 Task: Search one way flight ticket for 5 adults, 1 child, 2 infants in seat and 1 infant on lap in business from Hobbs: Lea County Regional Airport to Laramie: Laramie Regional Airport on 8-3-2023. Number of bags: 1 carry on bag. Price is upto 110000. Outbound departure time preference is 17:30. Return departure time preference is 0:00.
Action: Mouse moved to (230, 319)
Screenshot: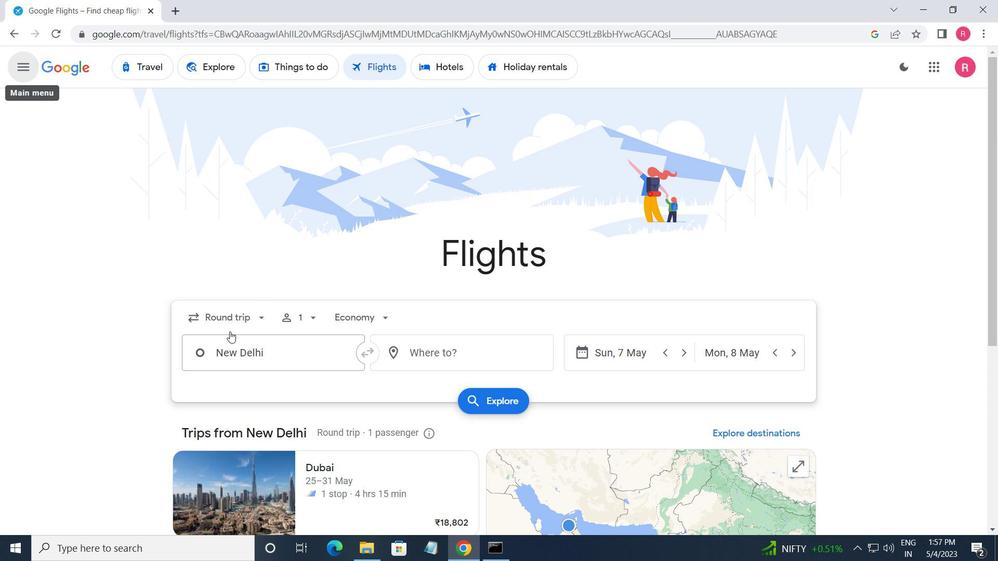 
Action: Mouse pressed left at (230, 319)
Screenshot: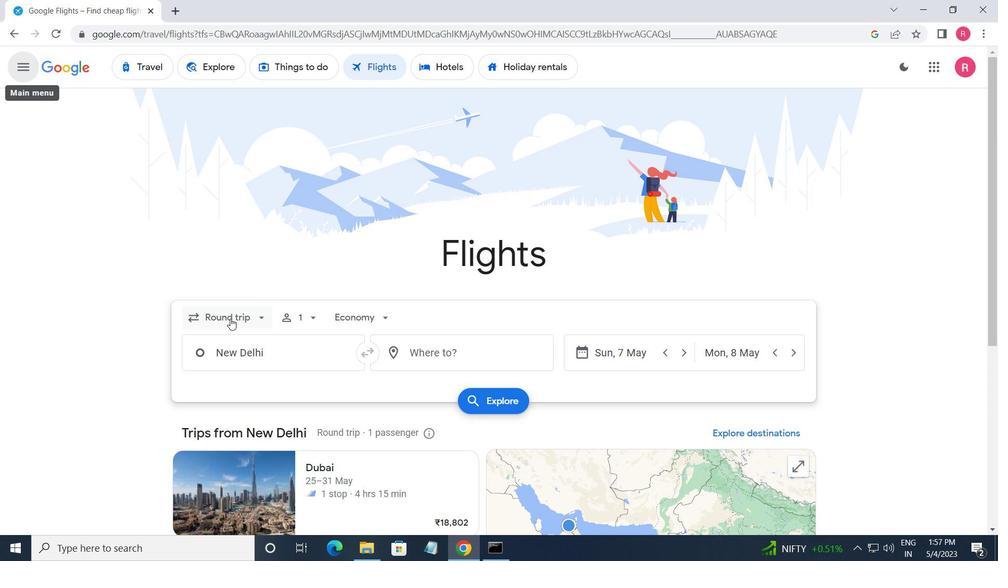 
Action: Mouse moved to (242, 378)
Screenshot: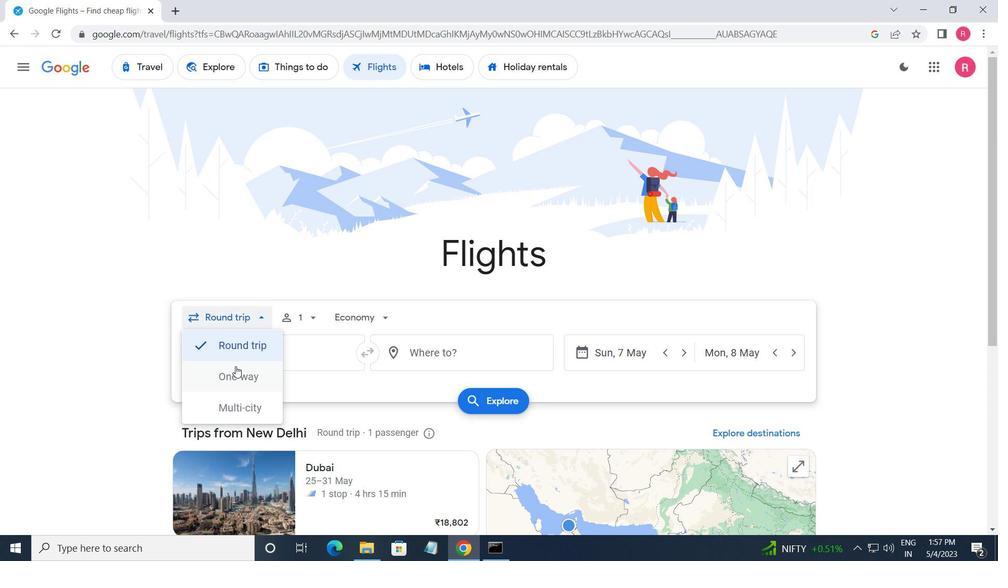 
Action: Mouse pressed left at (242, 378)
Screenshot: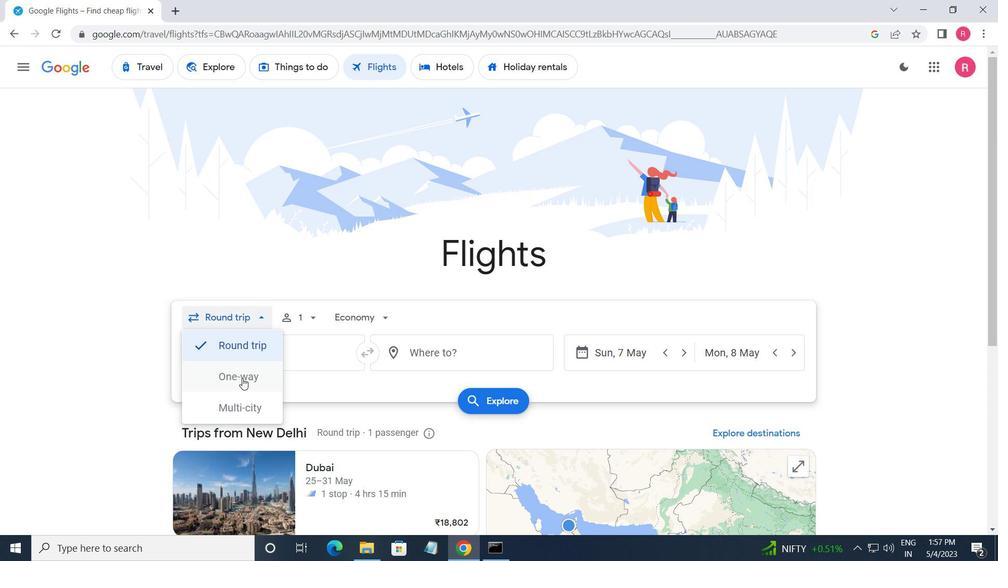 
Action: Mouse moved to (309, 318)
Screenshot: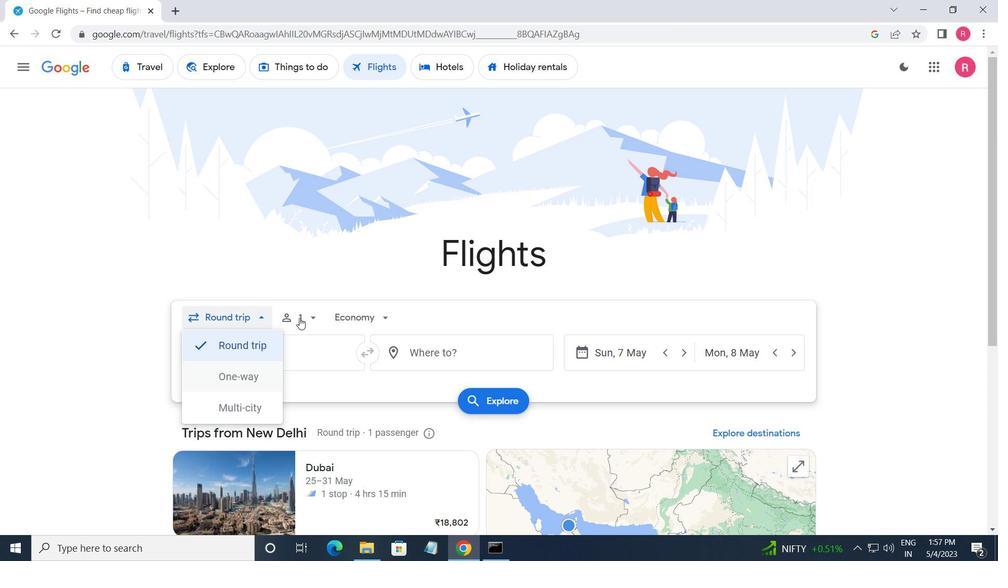 
Action: Mouse pressed left at (309, 318)
Screenshot: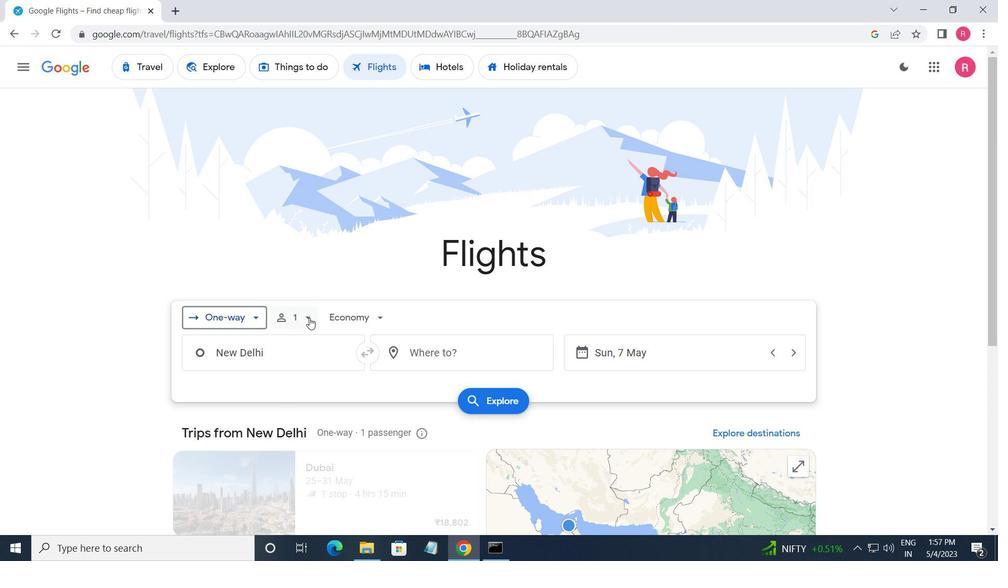 
Action: Mouse moved to (407, 349)
Screenshot: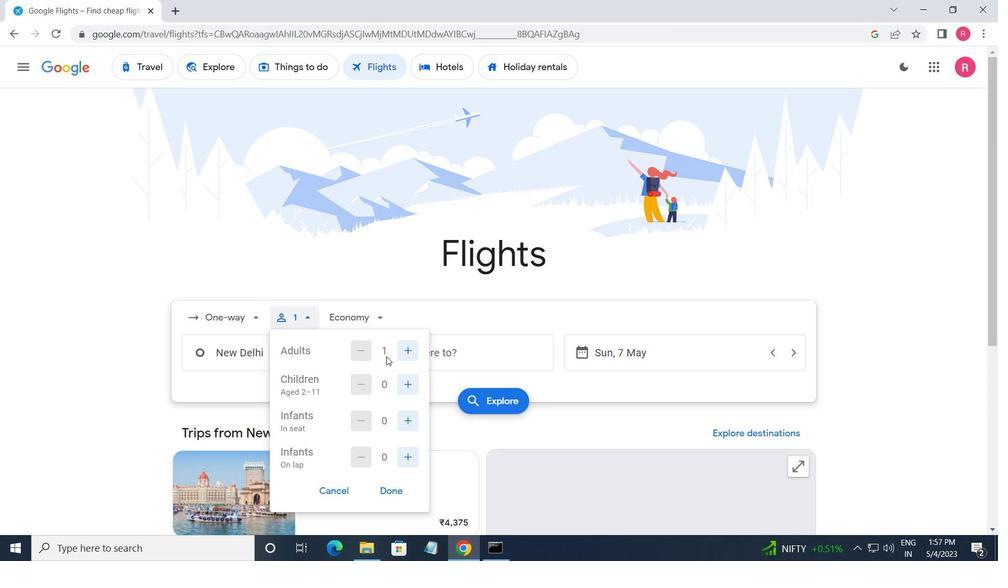 
Action: Mouse pressed left at (407, 349)
Screenshot: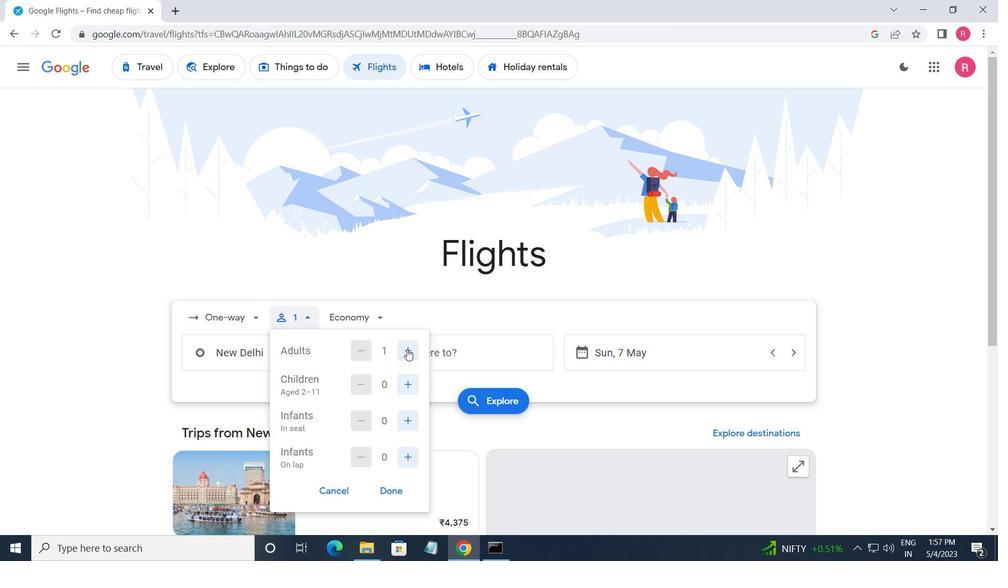 
Action: Mouse pressed left at (407, 349)
Screenshot: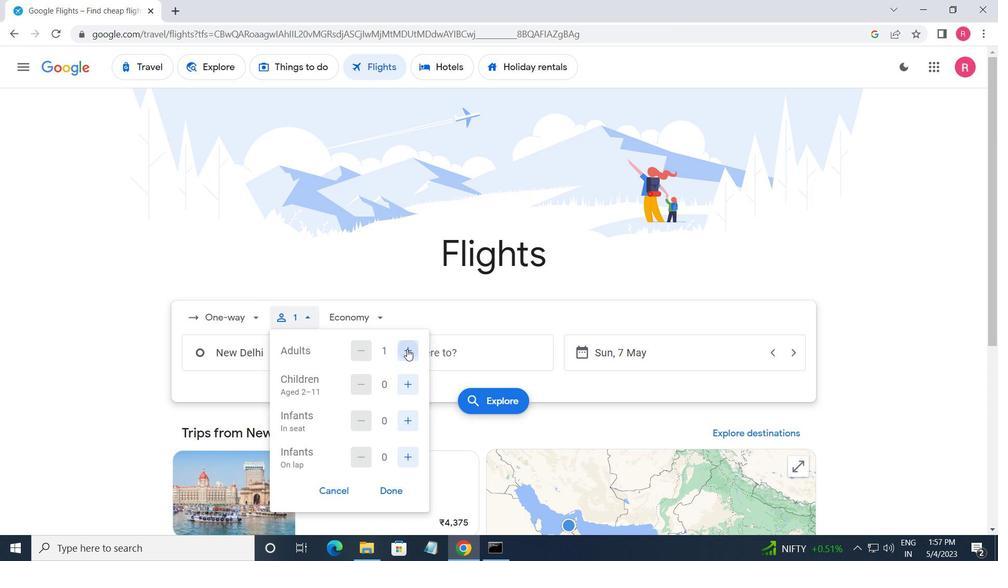 
Action: Mouse pressed left at (407, 349)
Screenshot: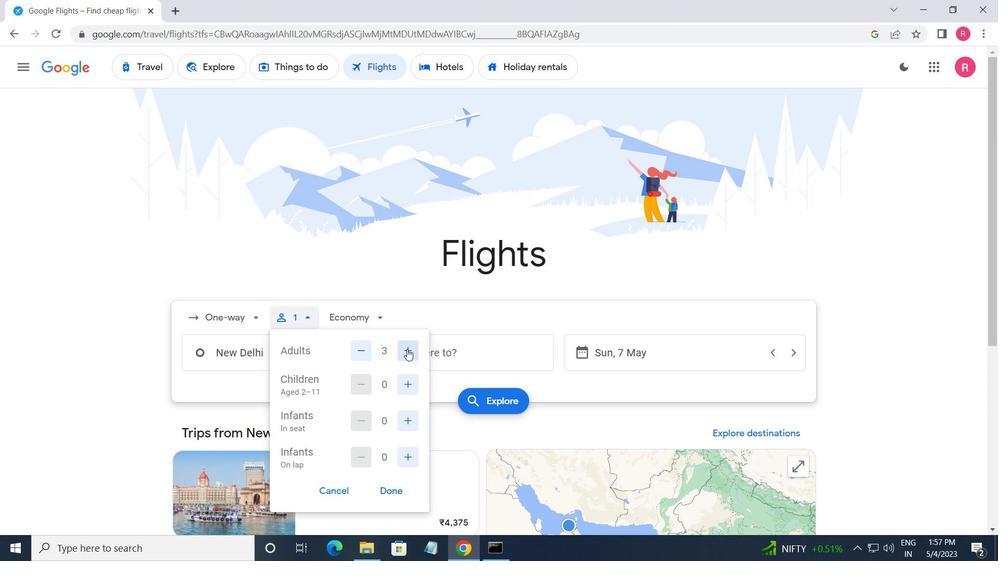 
Action: Mouse pressed left at (407, 349)
Screenshot: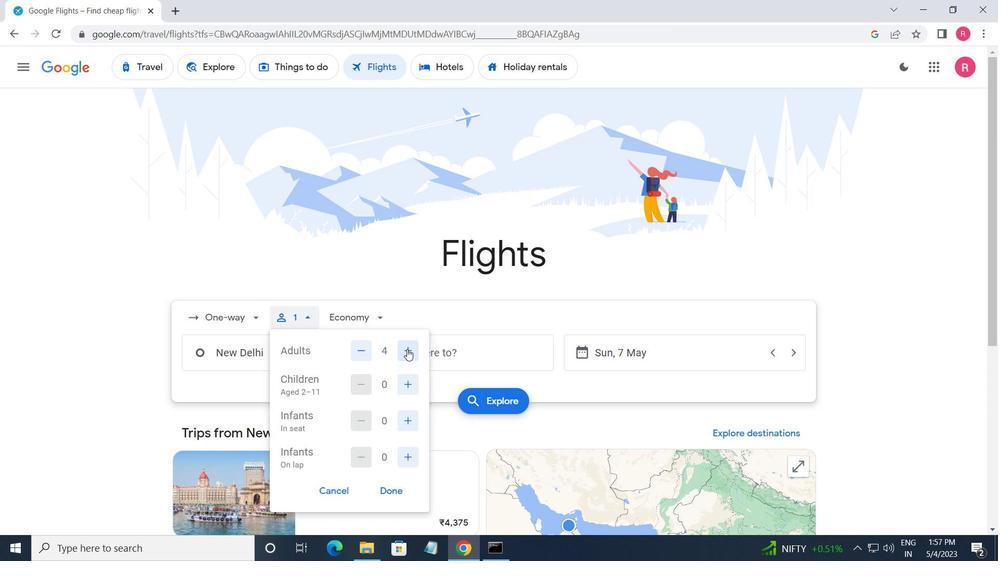 
Action: Mouse moved to (408, 389)
Screenshot: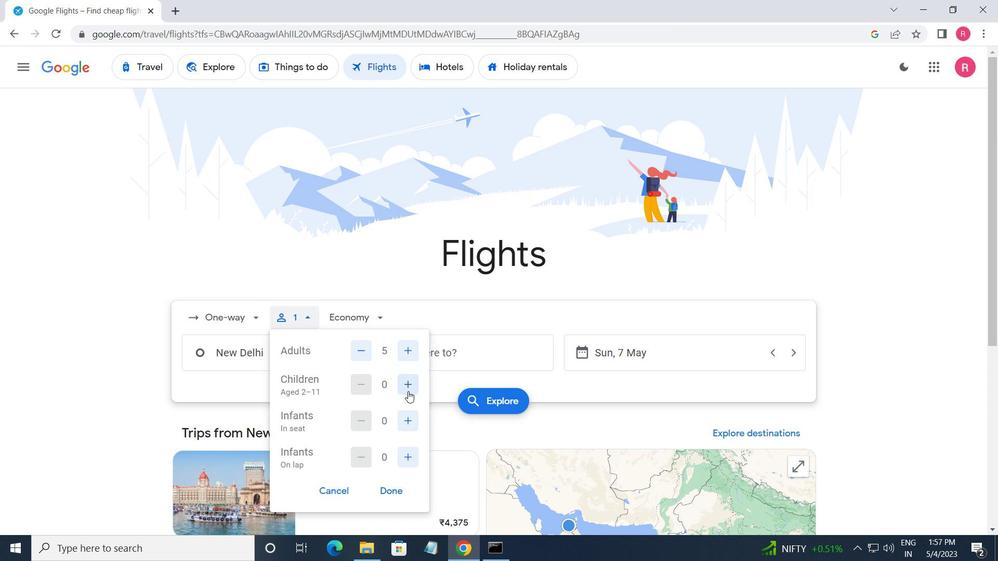 
Action: Mouse pressed left at (408, 389)
Screenshot: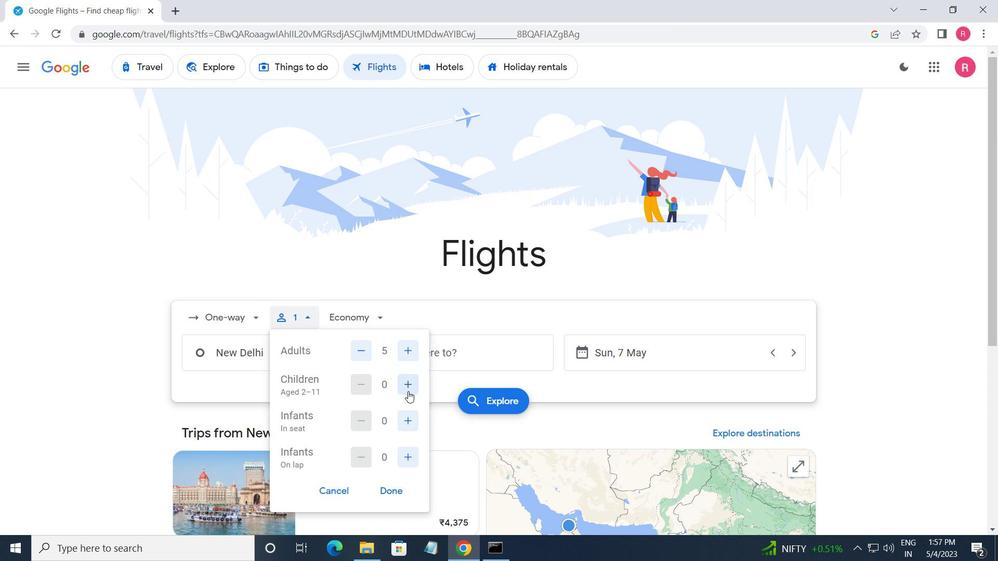 
Action: Mouse moved to (411, 421)
Screenshot: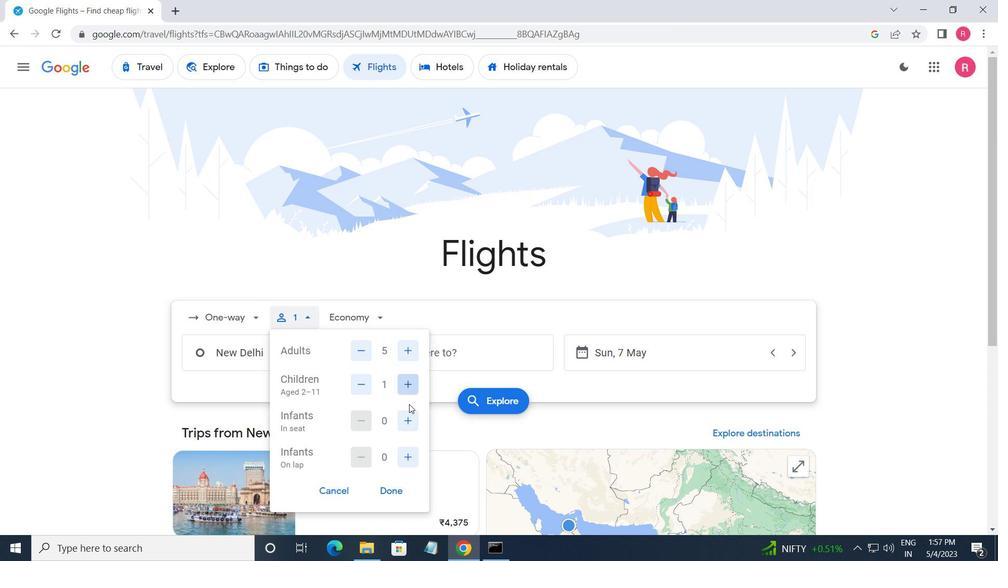 
Action: Mouse pressed left at (411, 421)
Screenshot: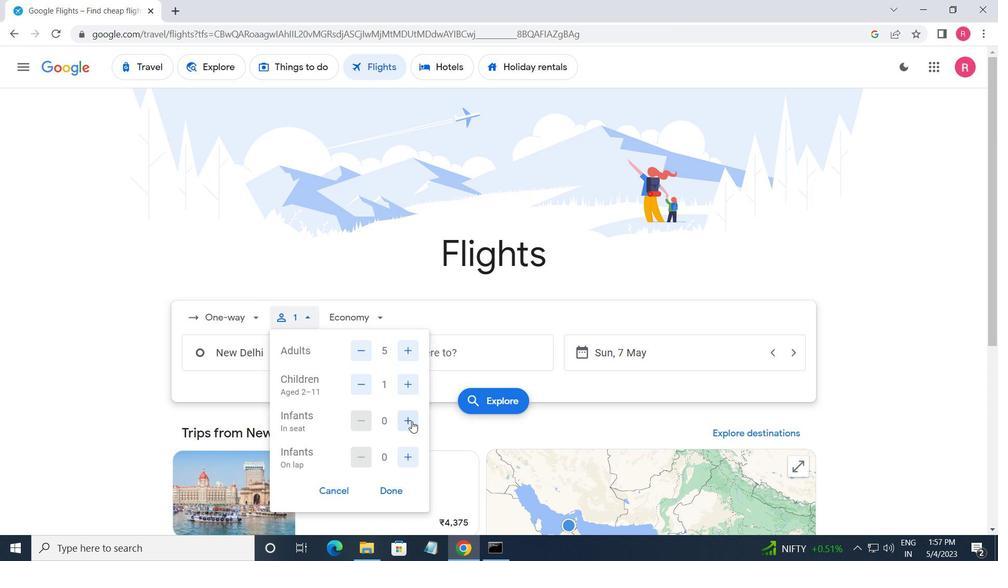 
Action: Mouse moved to (411, 422)
Screenshot: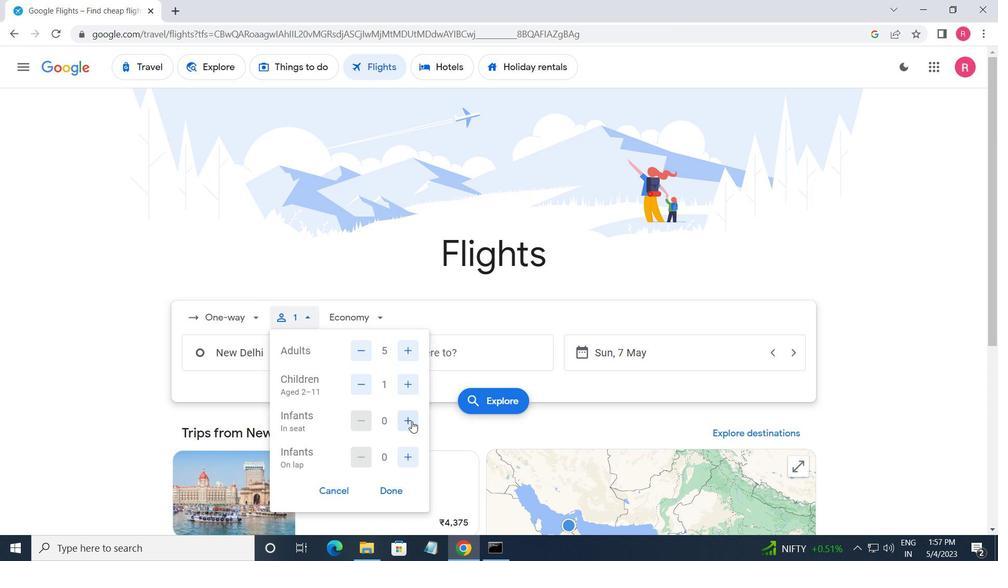 
Action: Mouse pressed left at (411, 422)
Screenshot: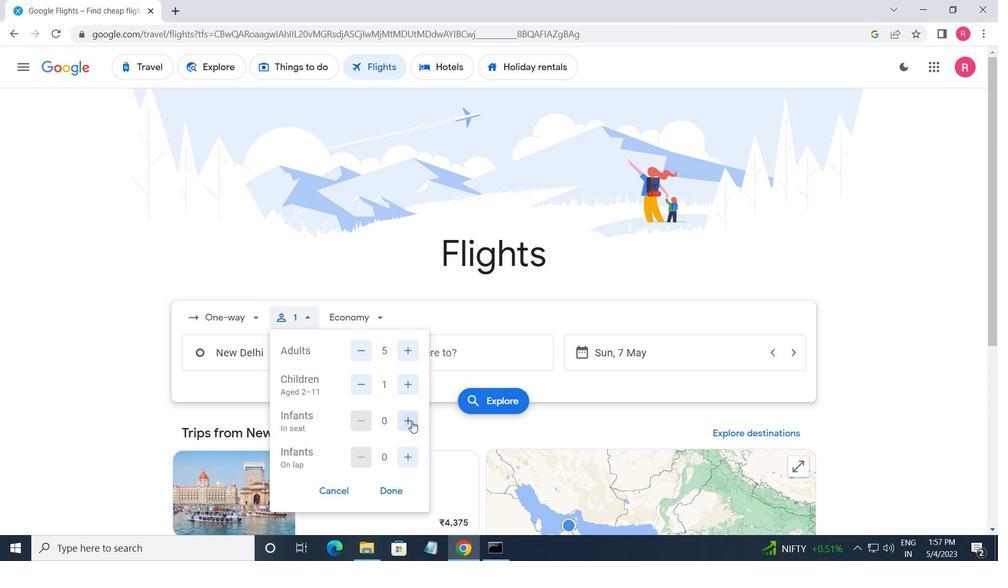 
Action: Mouse moved to (410, 457)
Screenshot: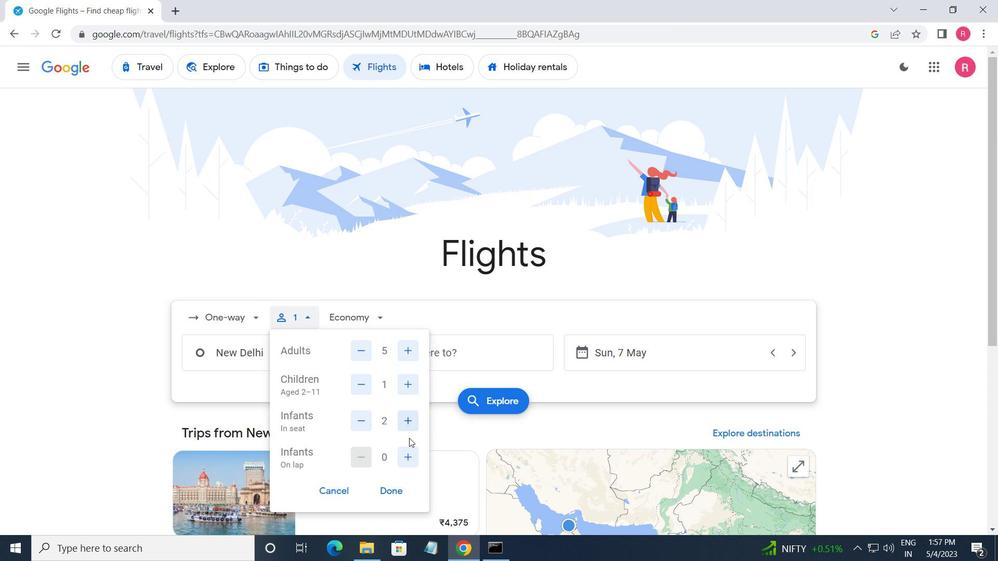 
Action: Mouse pressed left at (410, 457)
Screenshot: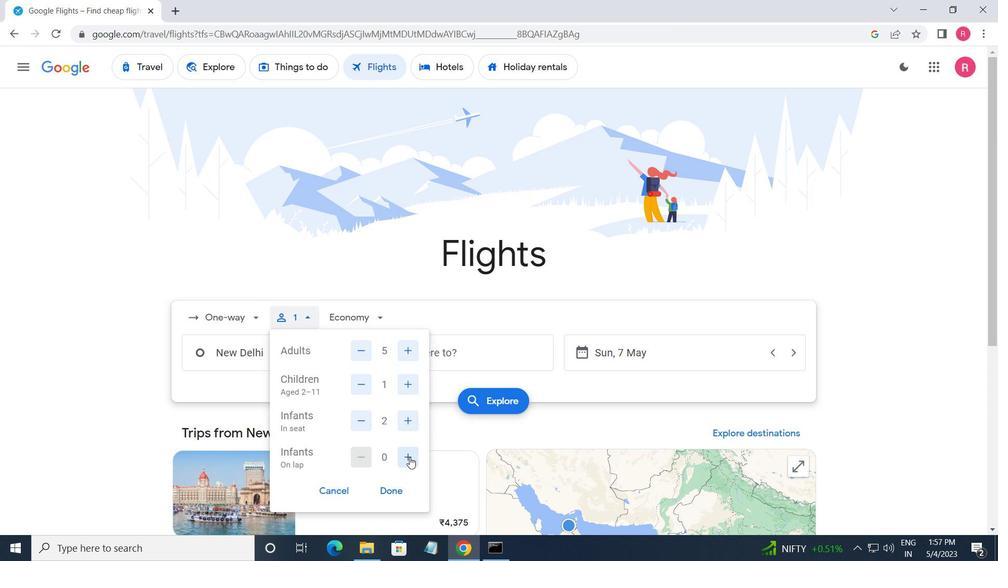 
Action: Mouse moved to (400, 491)
Screenshot: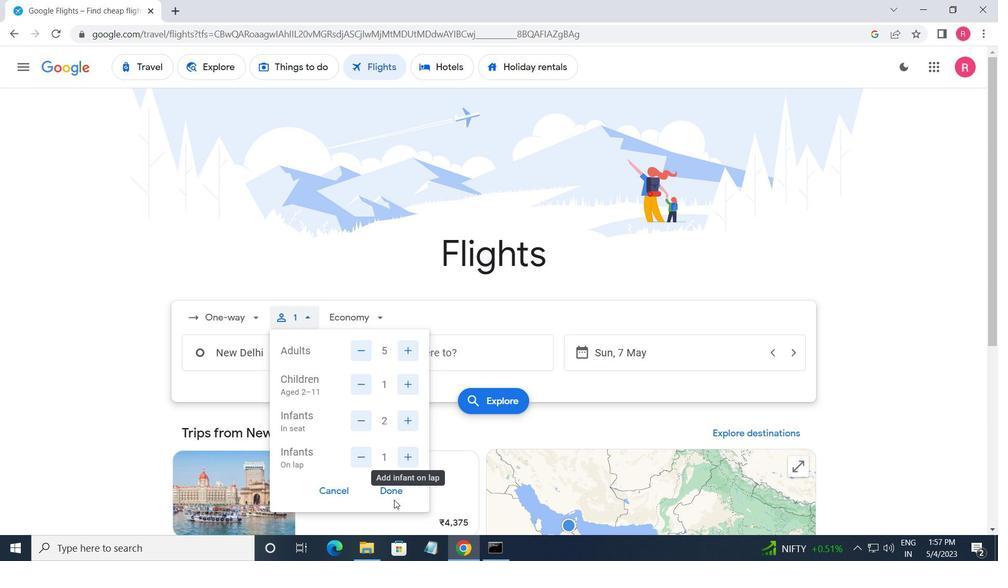 
Action: Mouse pressed left at (400, 491)
Screenshot: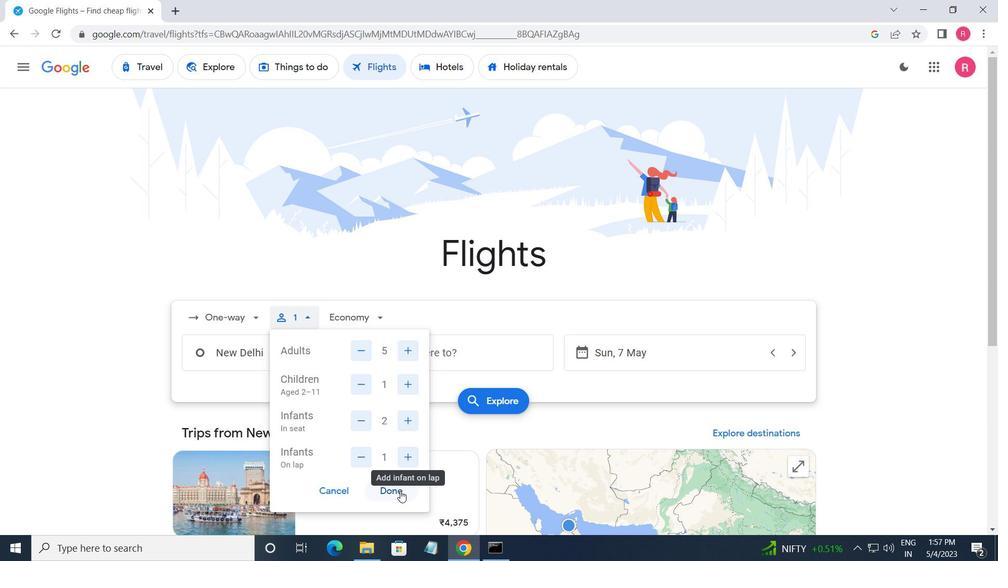 
Action: Mouse moved to (377, 325)
Screenshot: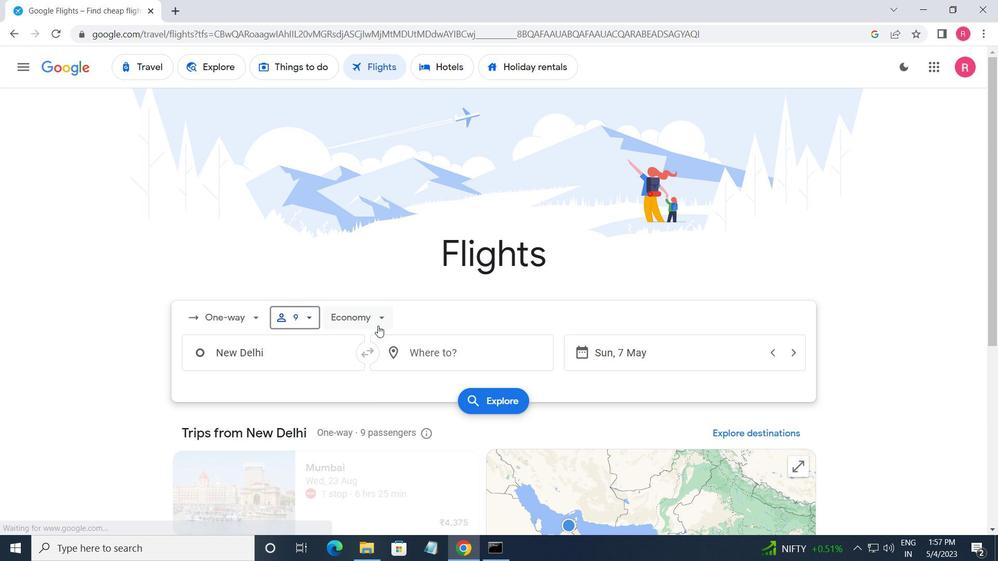 
Action: Mouse pressed left at (377, 325)
Screenshot: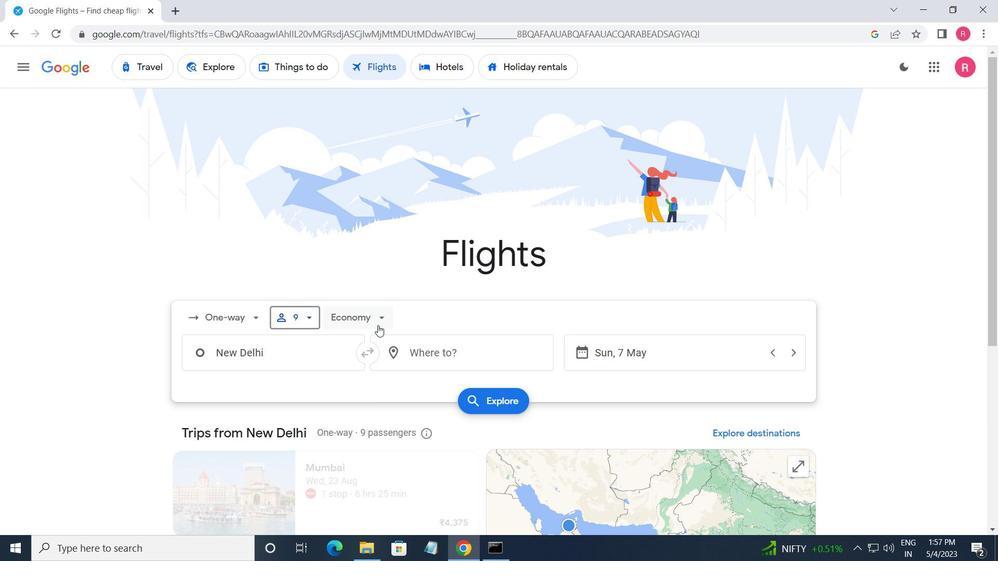 
Action: Mouse moved to (375, 413)
Screenshot: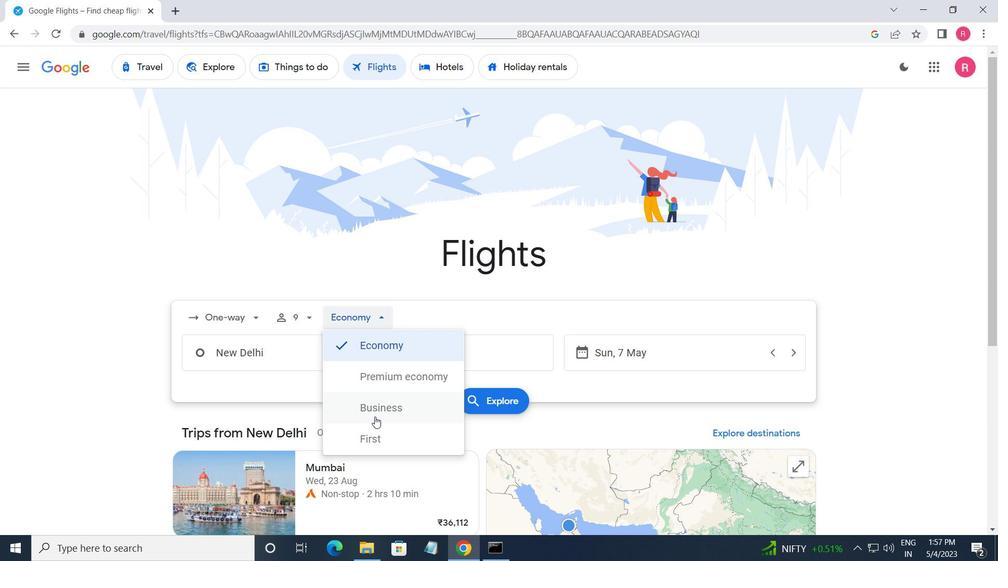 
Action: Mouse pressed left at (375, 413)
Screenshot: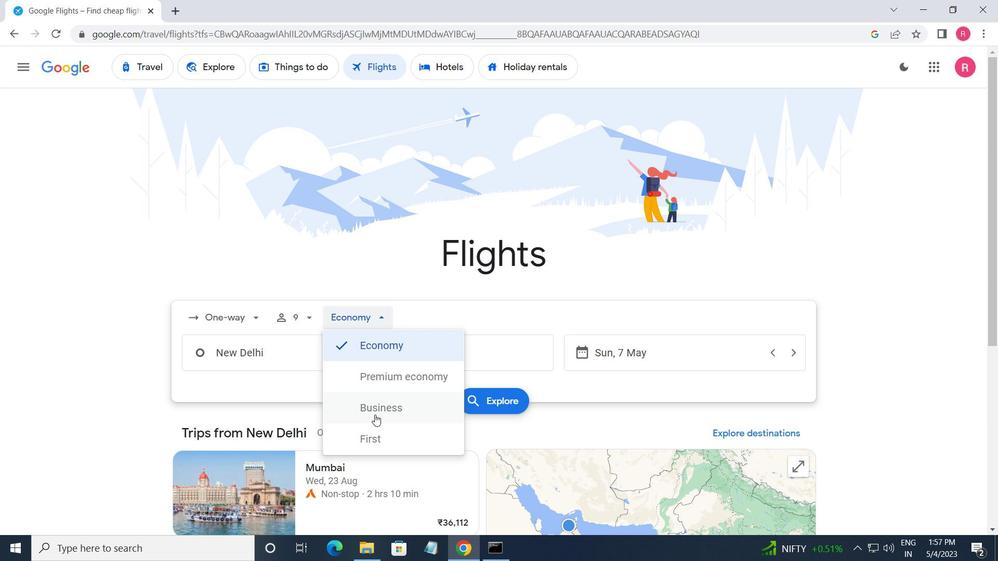 
Action: Mouse moved to (284, 354)
Screenshot: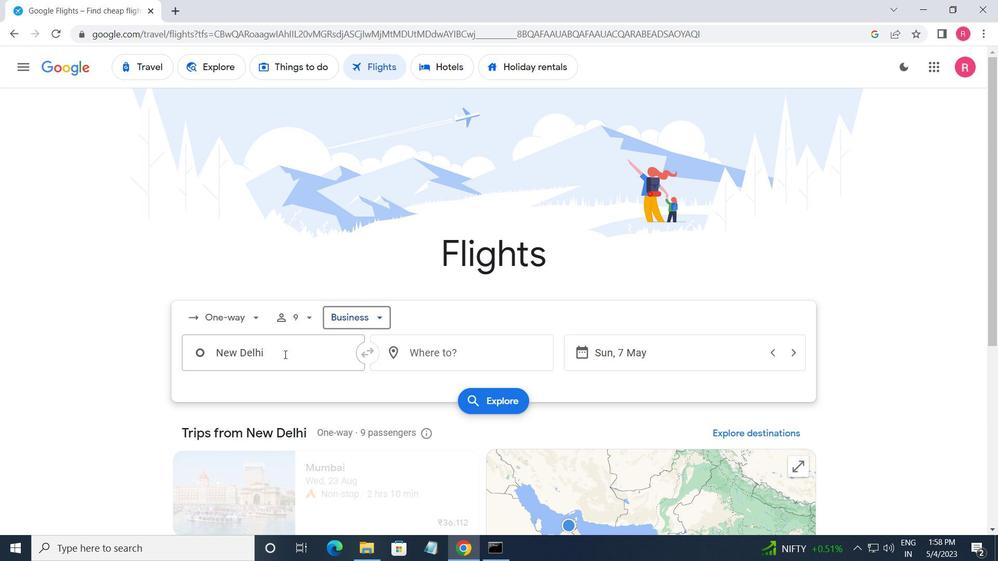 
Action: Mouse pressed left at (284, 354)
Screenshot: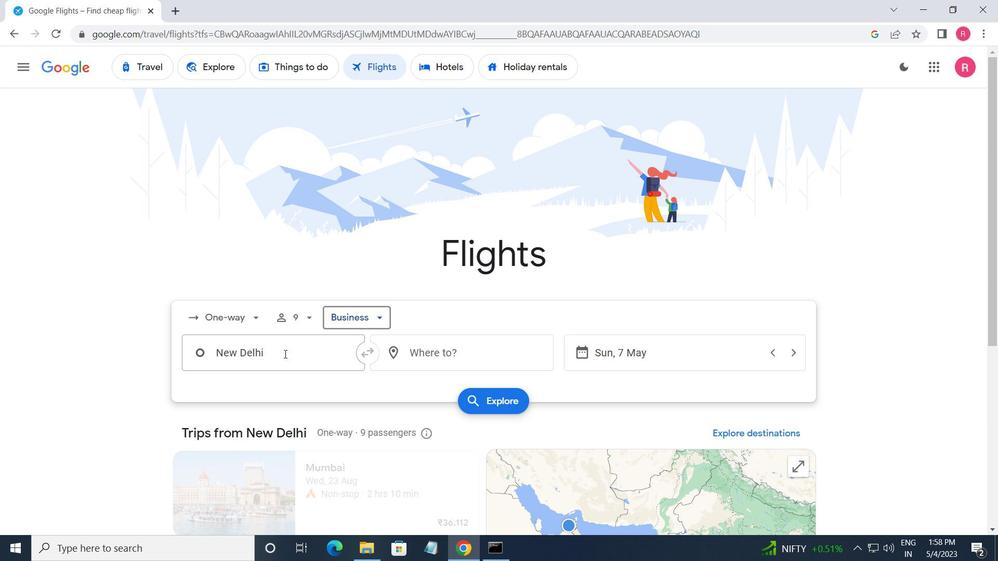 
Action: Mouse moved to (270, 376)
Screenshot: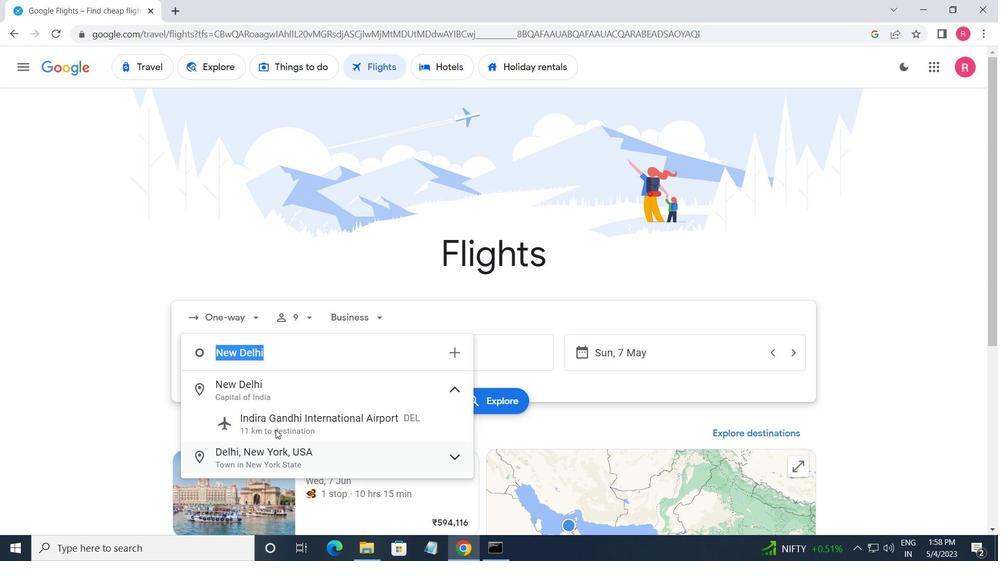 
Action: Key pressed <Key.caps_lock>h<Key.caps_lock>obb
Screenshot: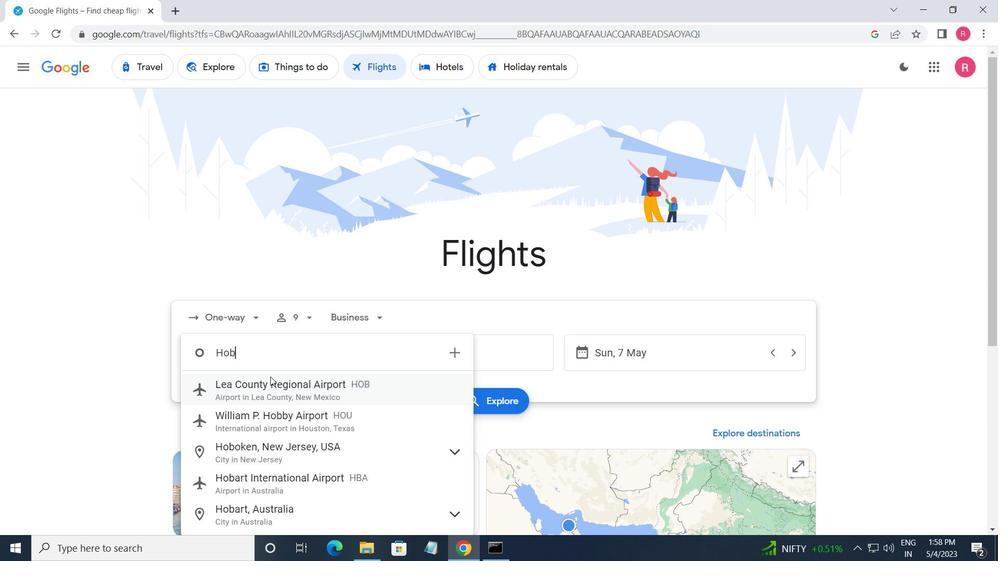 
Action: Mouse moved to (265, 377)
Screenshot: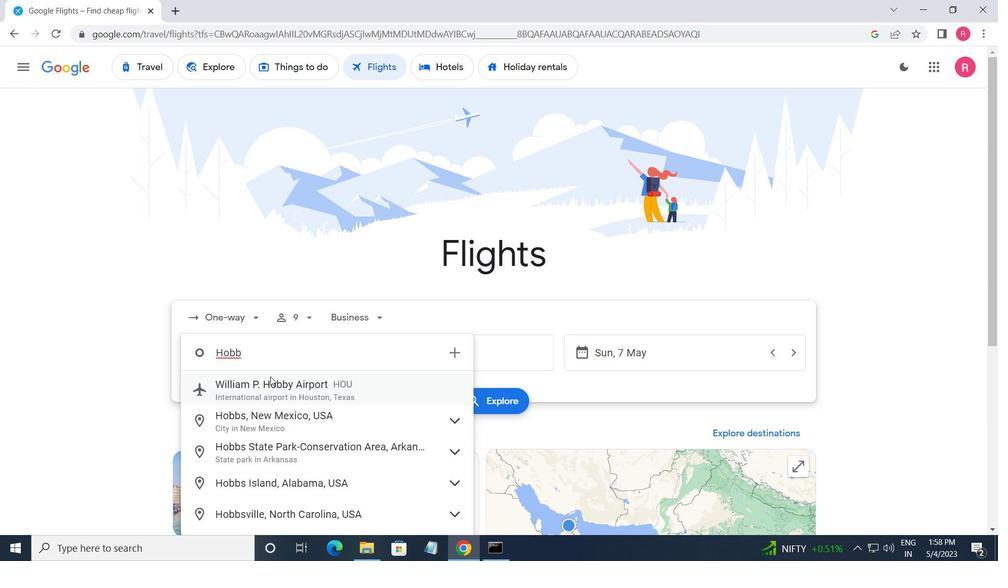 
Action: Key pressed s
Screenshot: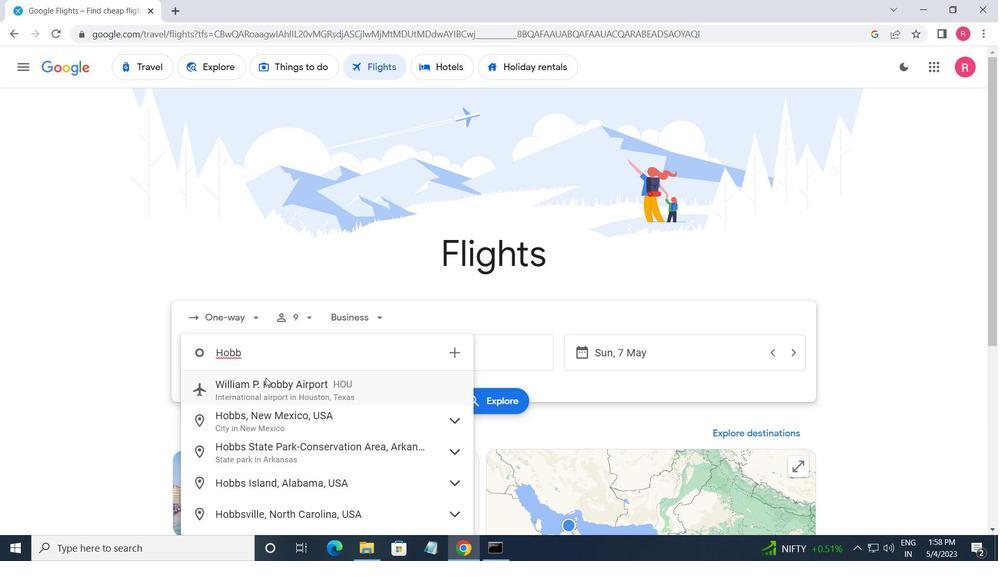 
Action: Mouse moved to (307, 508)
Screenshot: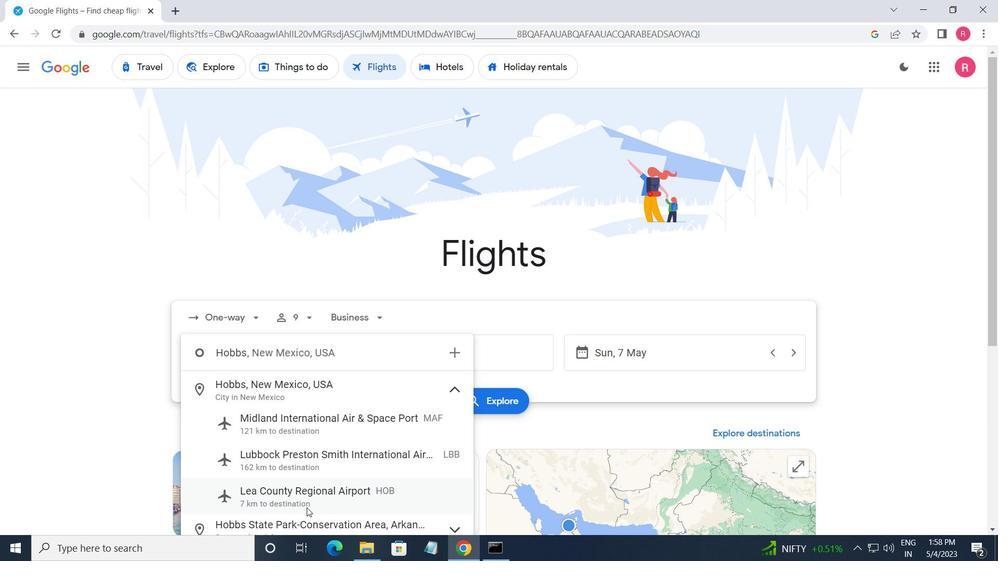 
Action: Mouse pressed left at (307, 508)
Screenshot: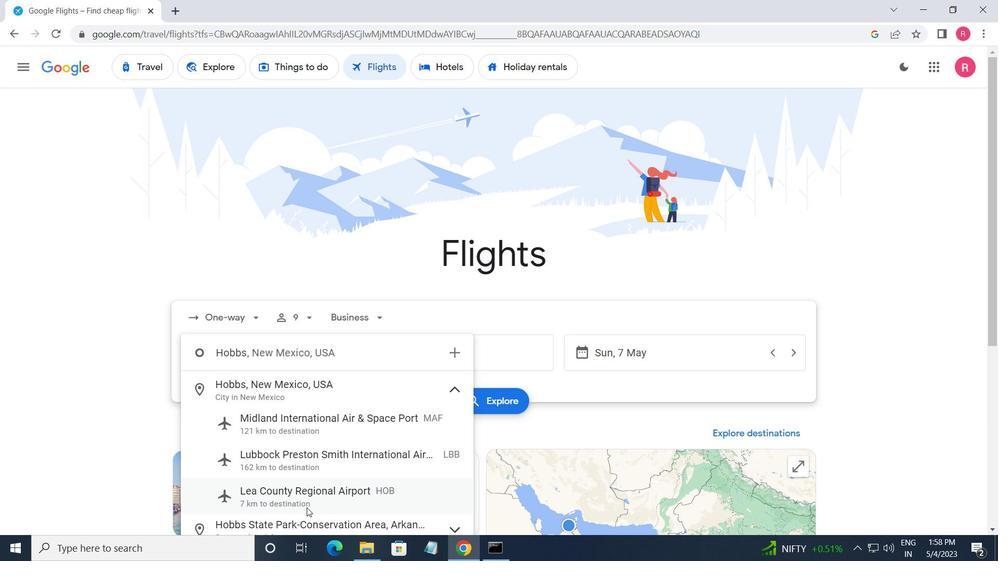 
Action: Mouse moved to (450, 348)
Screenshot: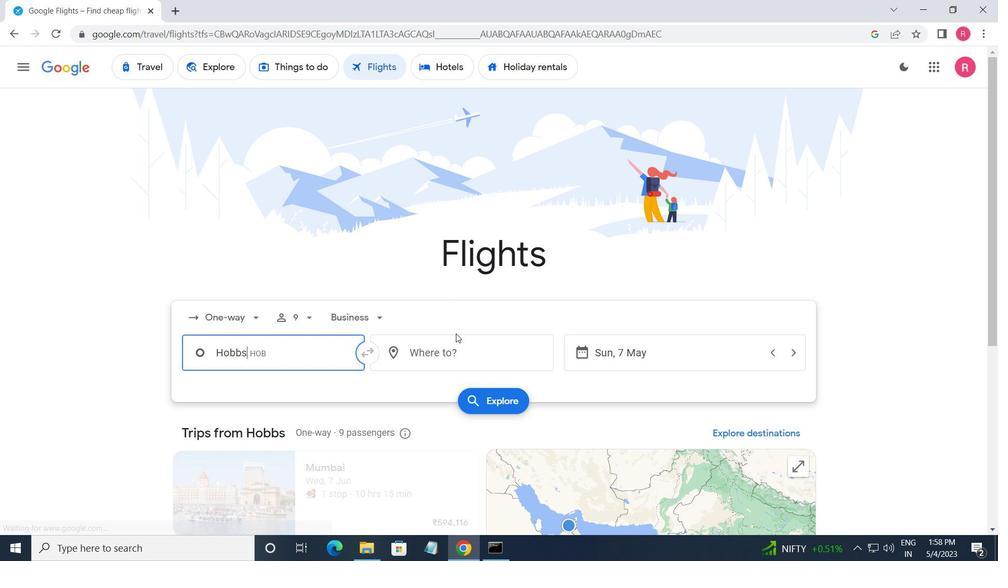
Action: Mouse pressed left at (450, 348)
Screenshot: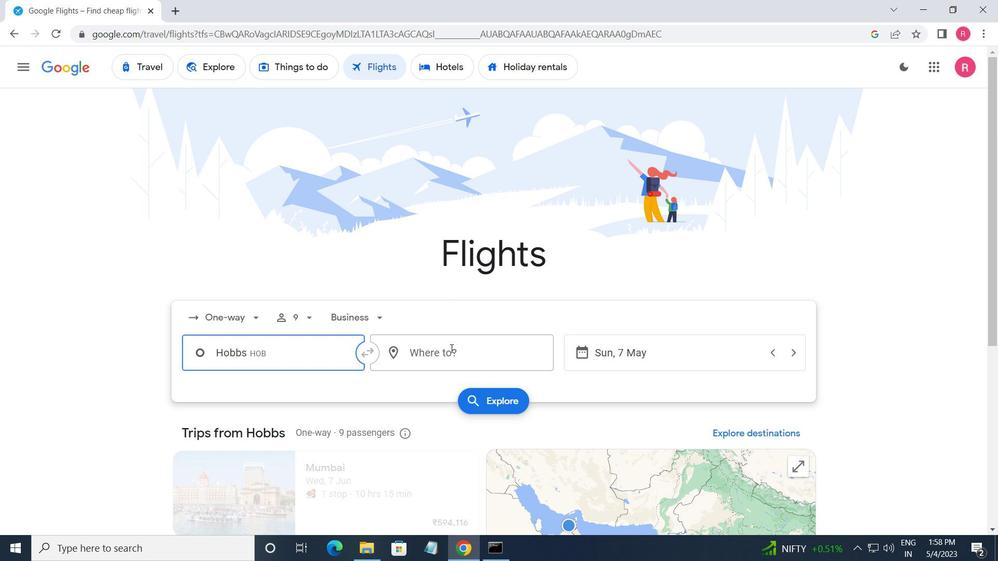 
Action: Mouse moved to (452, 509)
Screenshot: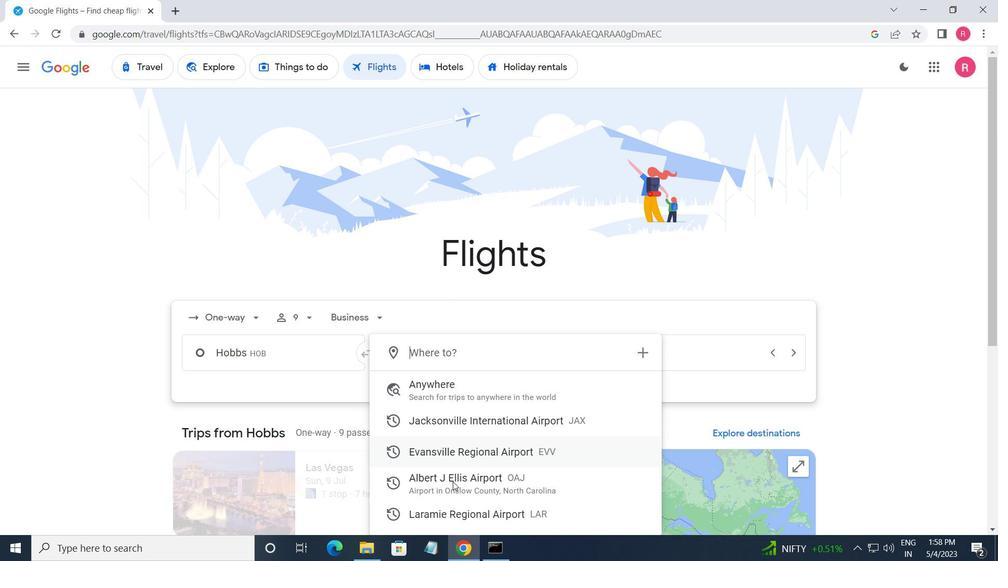 
Action: Mouse pressed left at (452, 509)
Screenshot: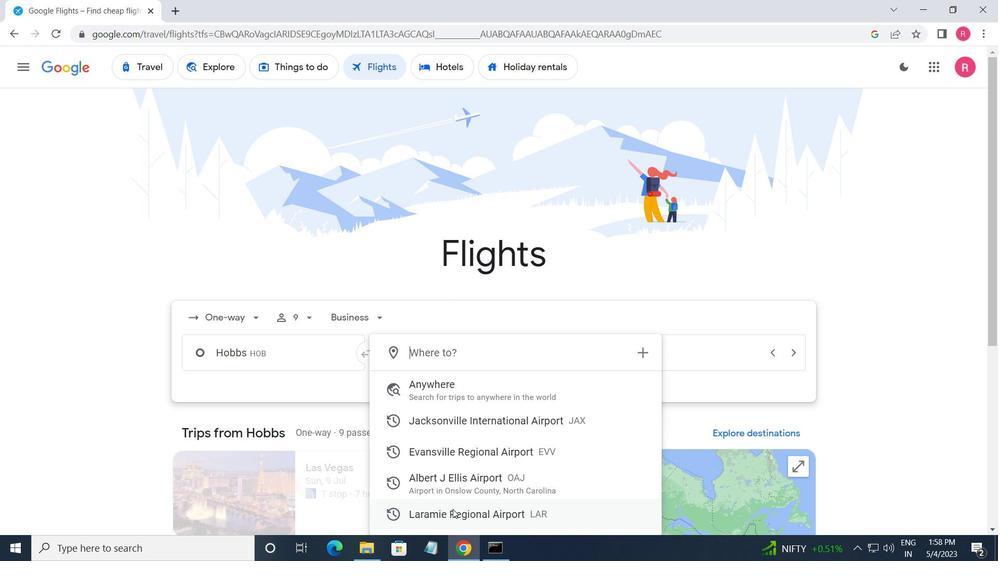 
Action: Mouse moved to (615, 345)
Screenshot: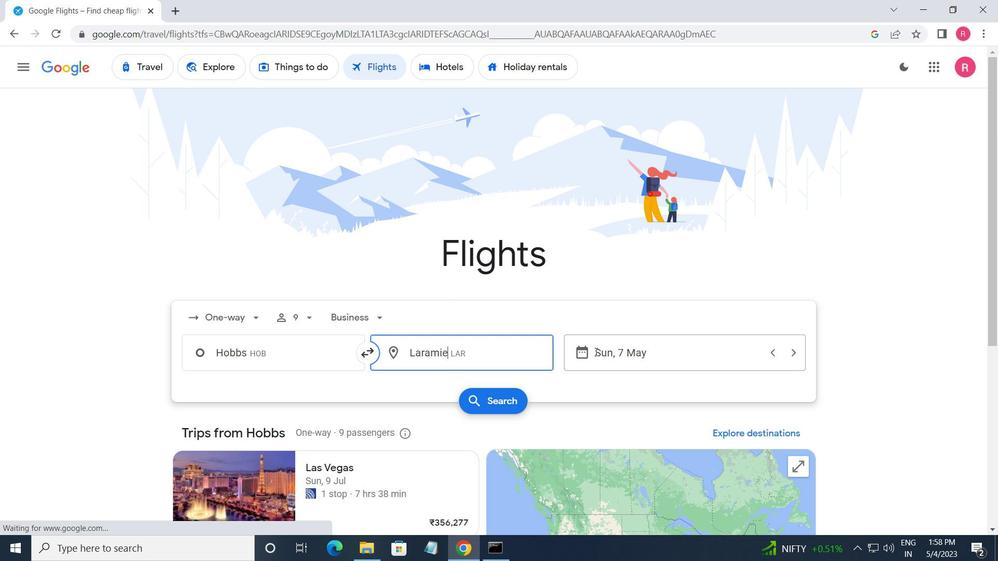 
Action: Mouse pressed left at (615, 345)
Screenshot: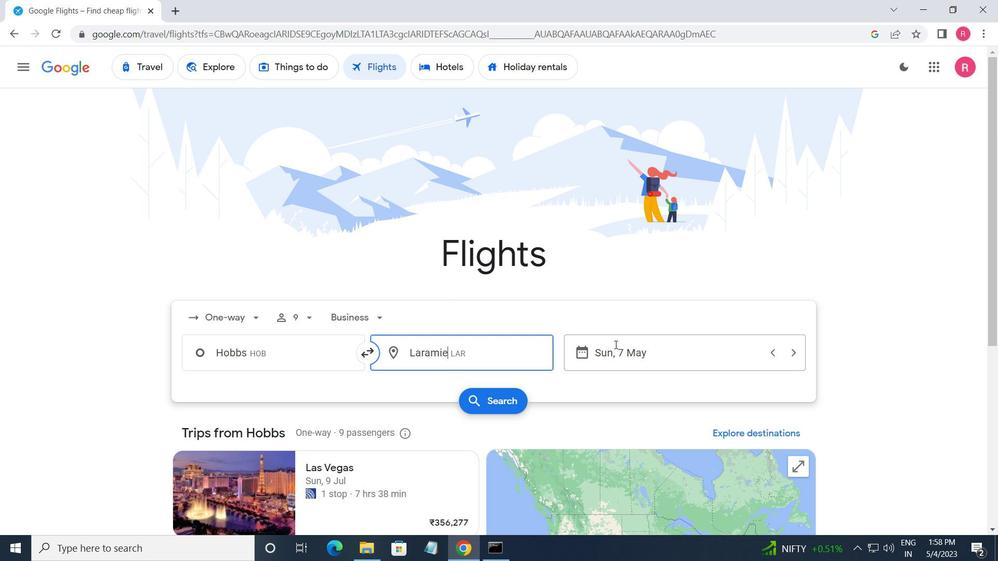 
Action: Mouse moved to (796, 198)
Screenshot: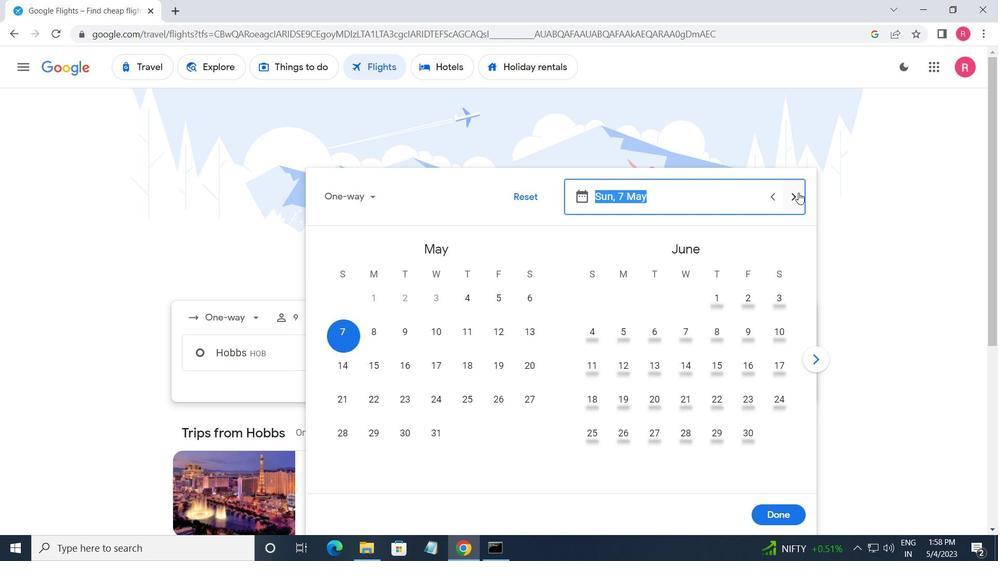 
Action: Mouse pressed left at (796, 198)
Screenshot: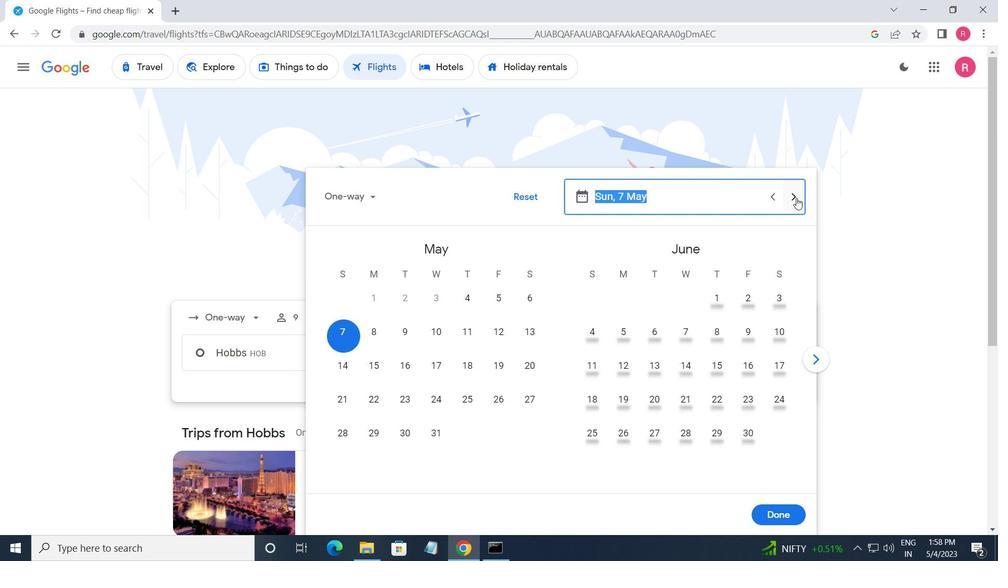 
Action: Mouse pressed left at (796, 198)
Screenshot: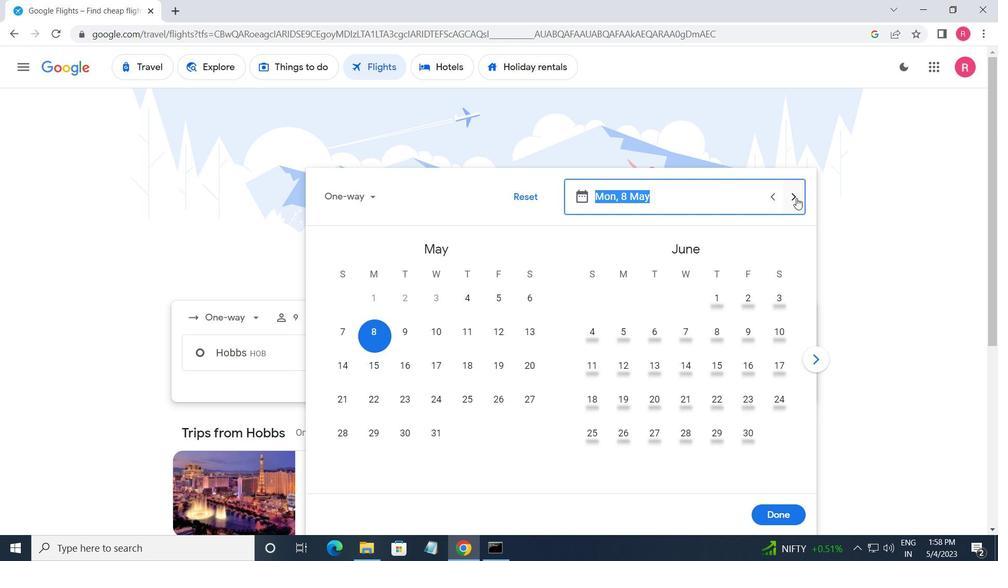 
Action: Mouse moved to (816, 360)
Screenshot: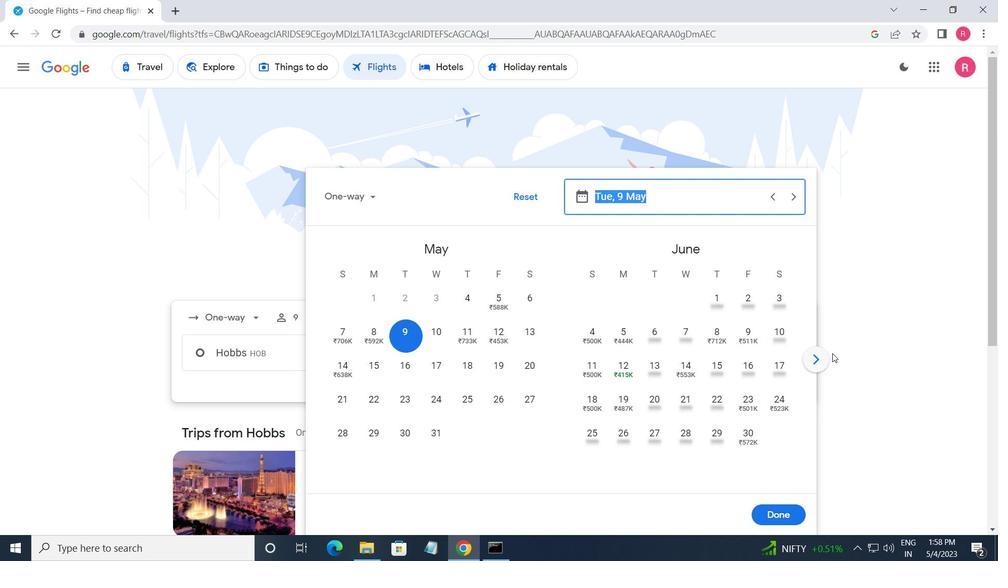 
Action: Mouse pressed left at (816, 360)
Screenshot: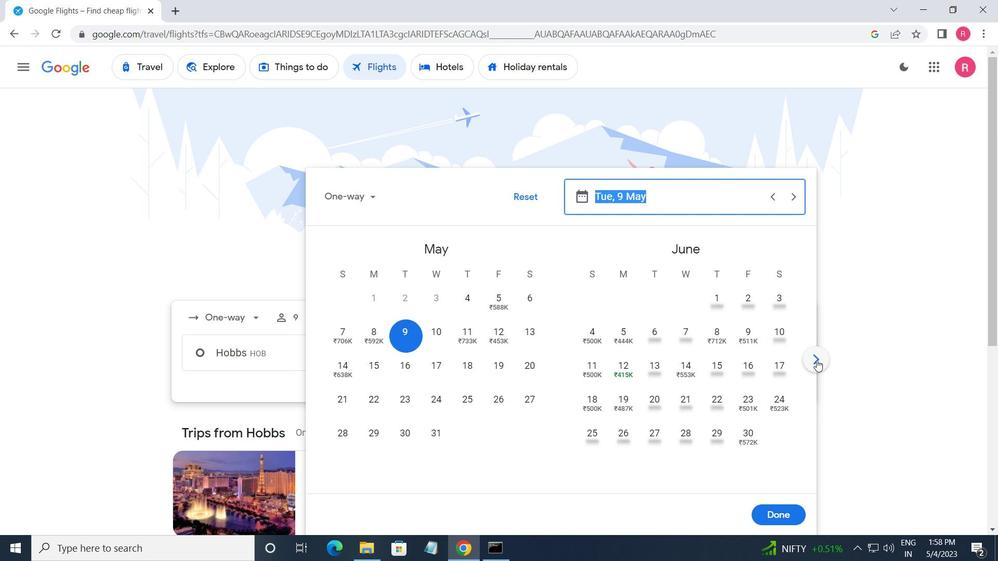 
Action: Mouse pressed left at (816, 360)
Screenshot: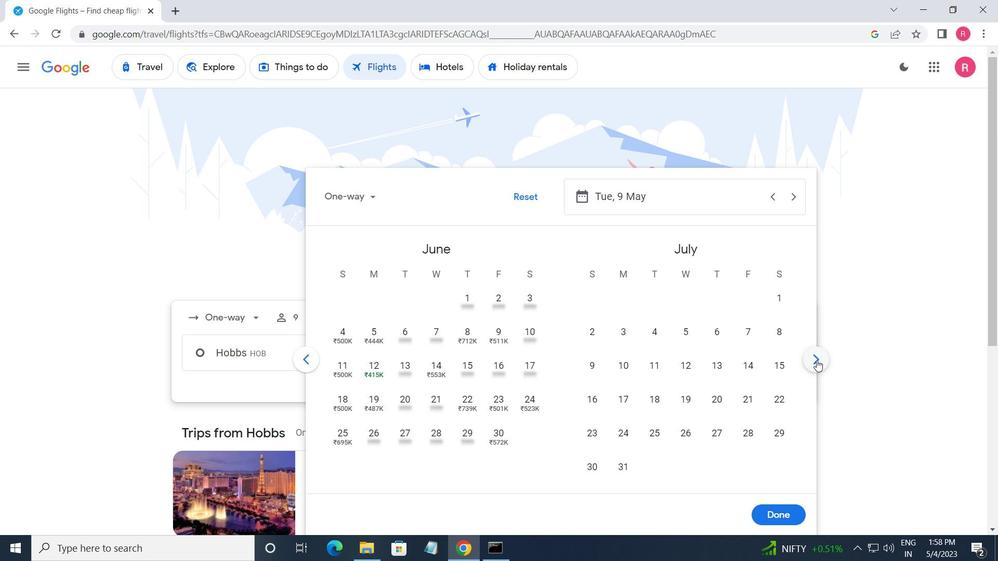 
Action: Mouse moved to (720, 303)
Screenshot: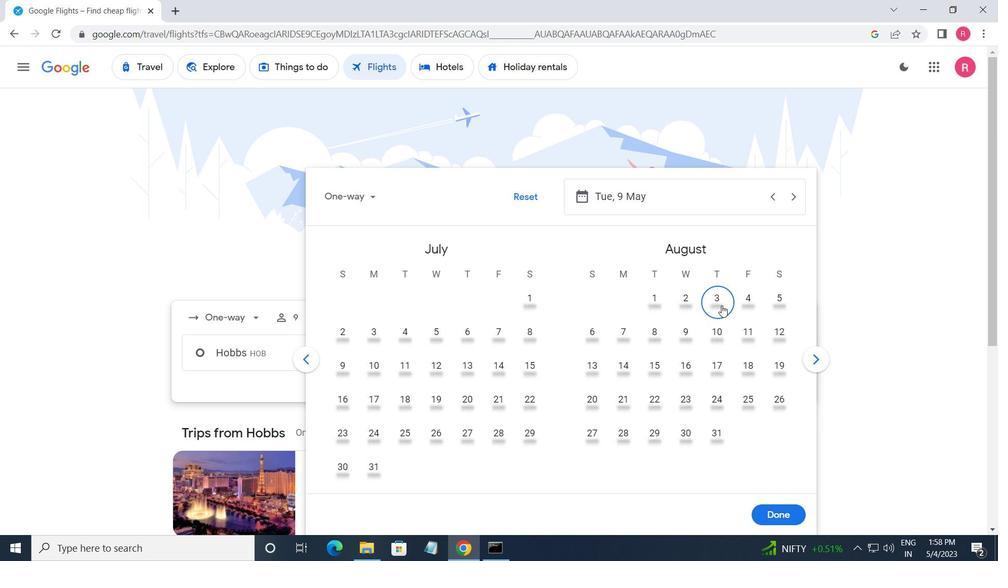 
Action: Mouse pressed left at (720, 303)
Screenshot: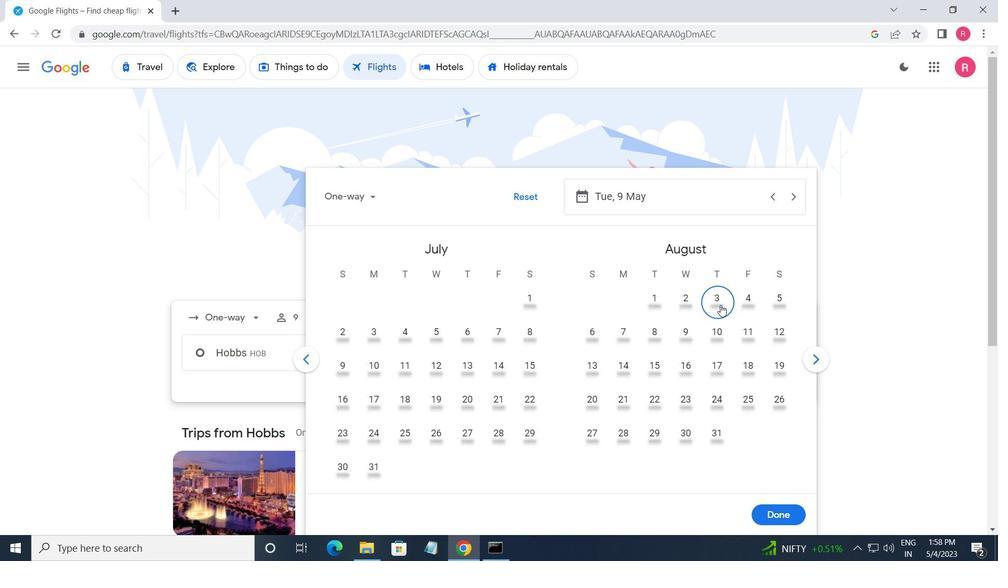 
Action: Mouse moved to (786, 517)
Screenshot: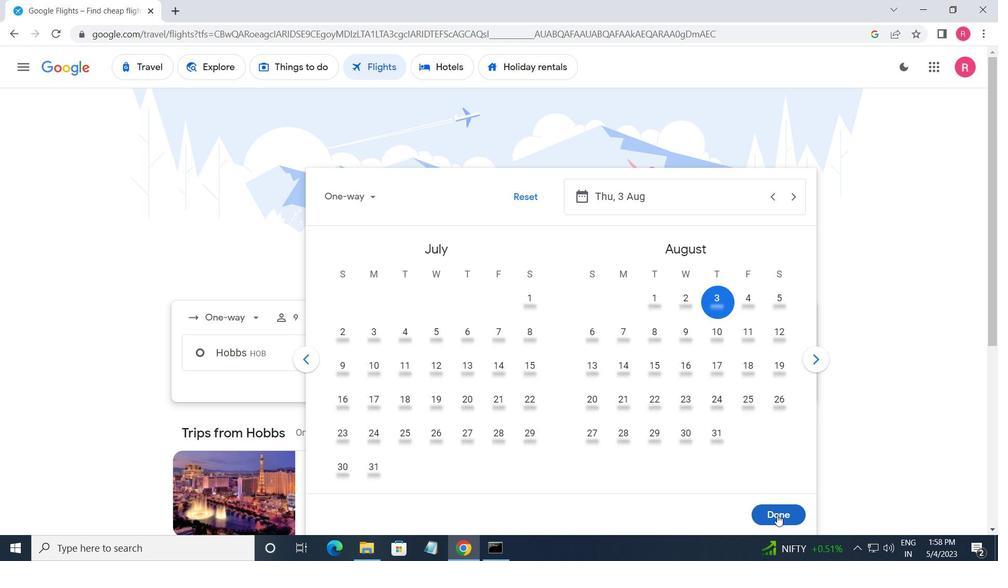 
Action: Mouse pressed left at (786, 517)
Screenshot: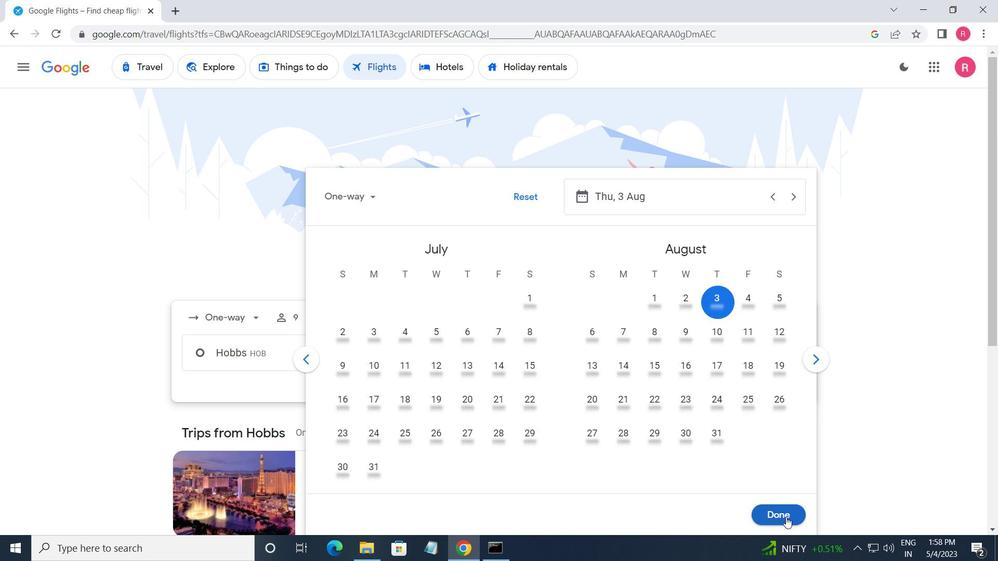 
Action: Mouse moved to (487, 396)
Screenshot: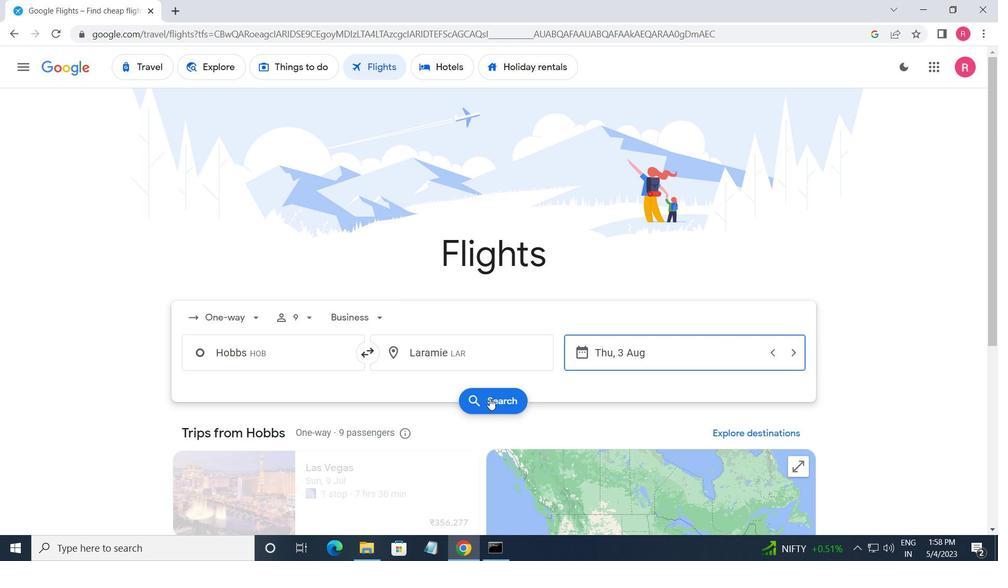 
Action: Mouse pressed left at (487, 396)
Screenshot: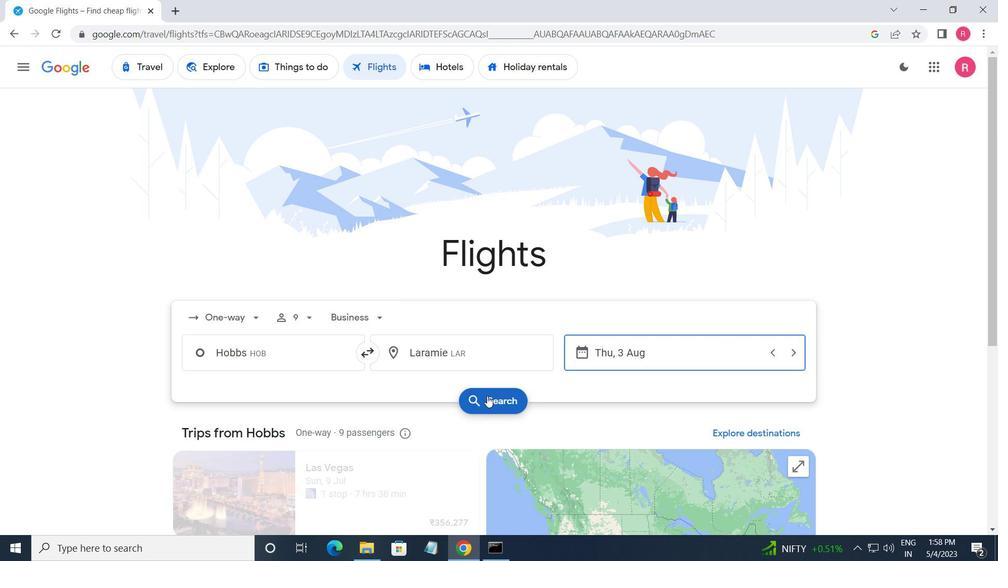 
Action: Mouse moved to (199, 189)
Screenshot: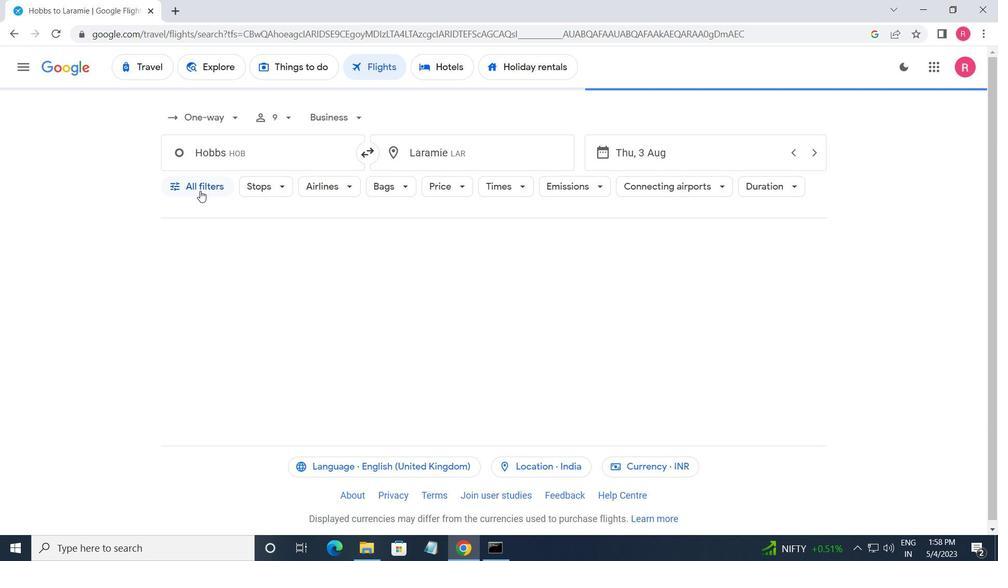 
Action: Mouse pressed left at (199, 189)
Screenshot: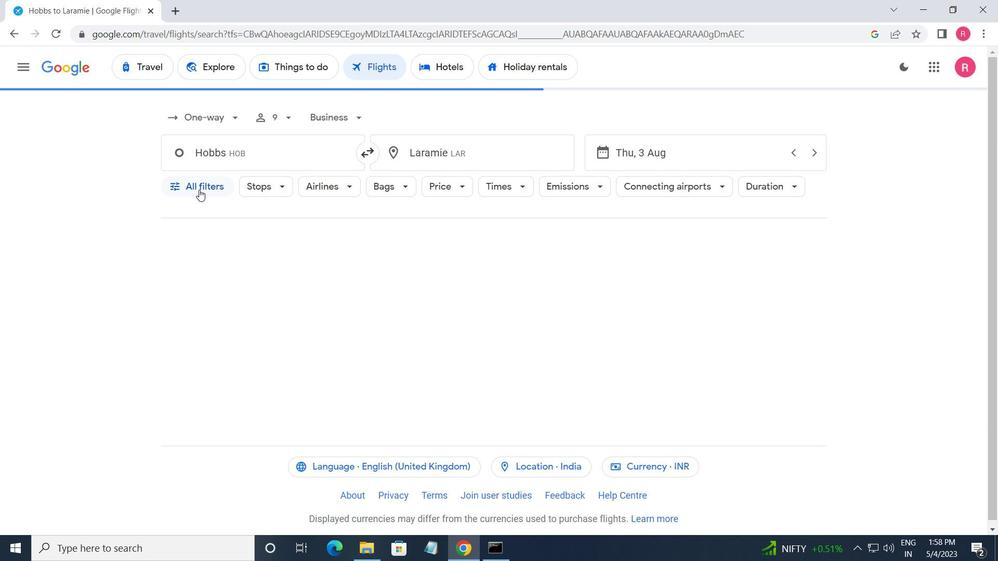 
Action: Mouse moved to (267, 338)
Screenshot: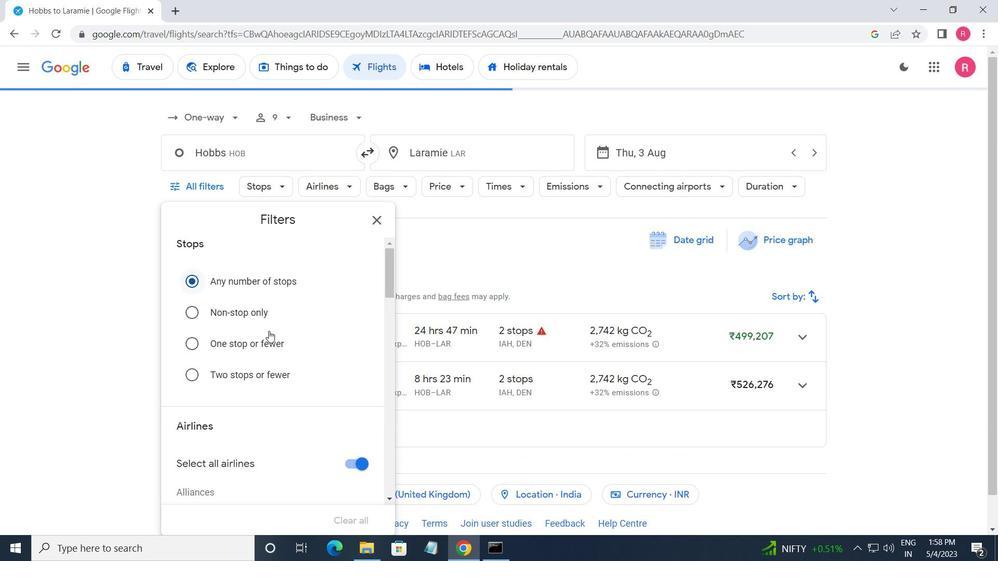 
Action: Mouse scrolled (267, 337) with delta (0, 0)
Screenshot: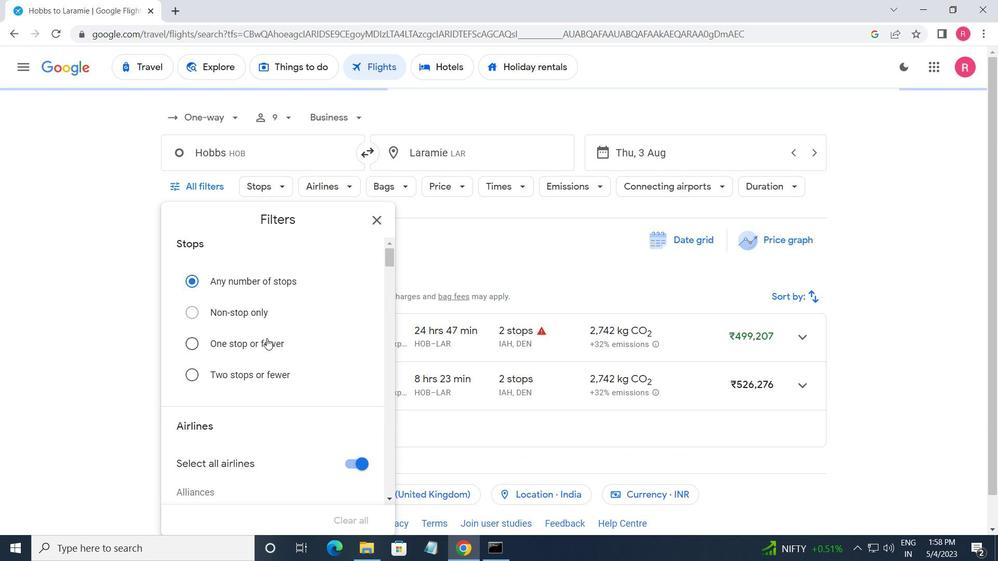 
Action: Mouse scrolled (267, 337) with delta (0, 0)
Screenshot: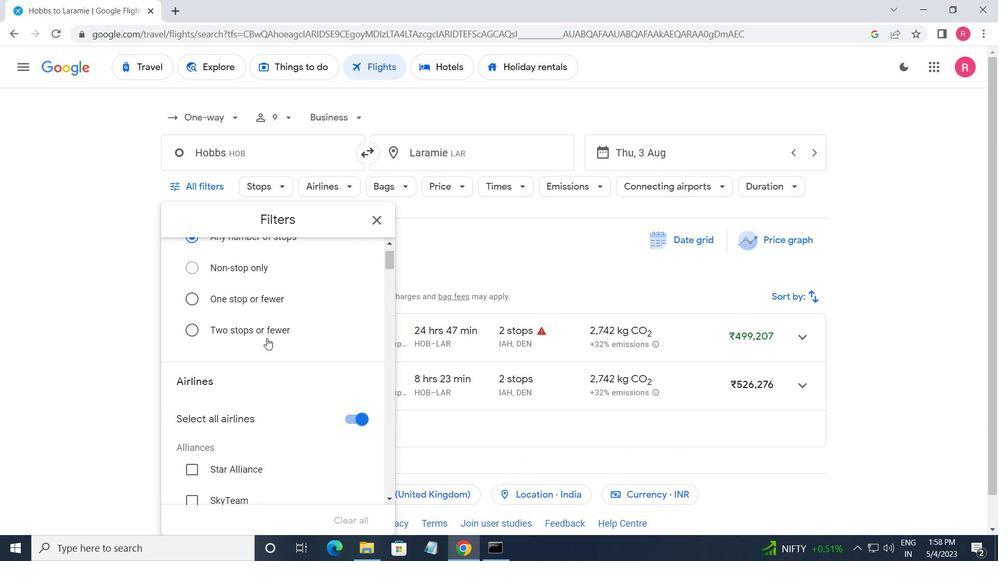 
Action: Mouse scrolled (267, 337) with delta (0, 0)
Screenshot: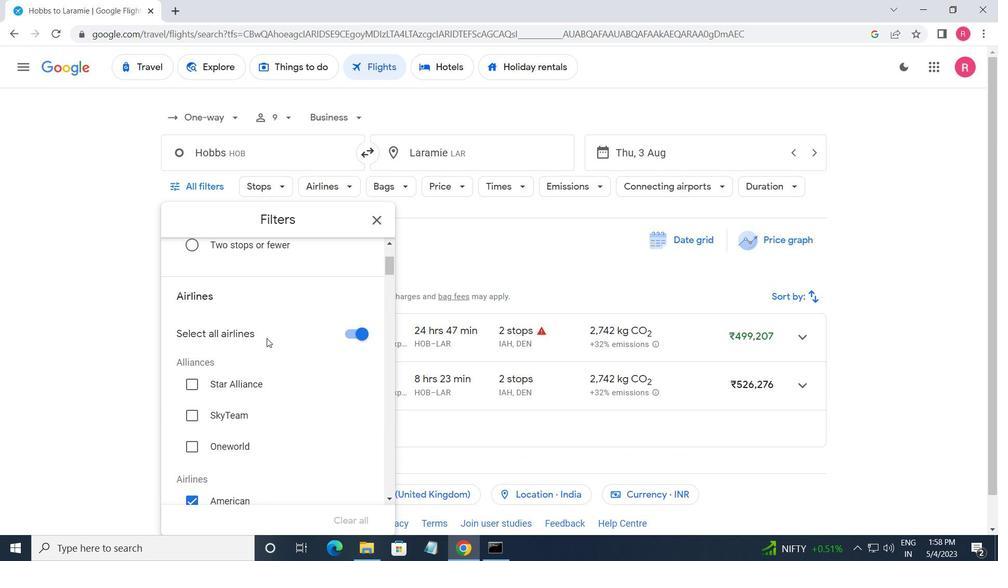
Action: Mouse scrolled (267, 337) with delta (0, 0)
Screenshot: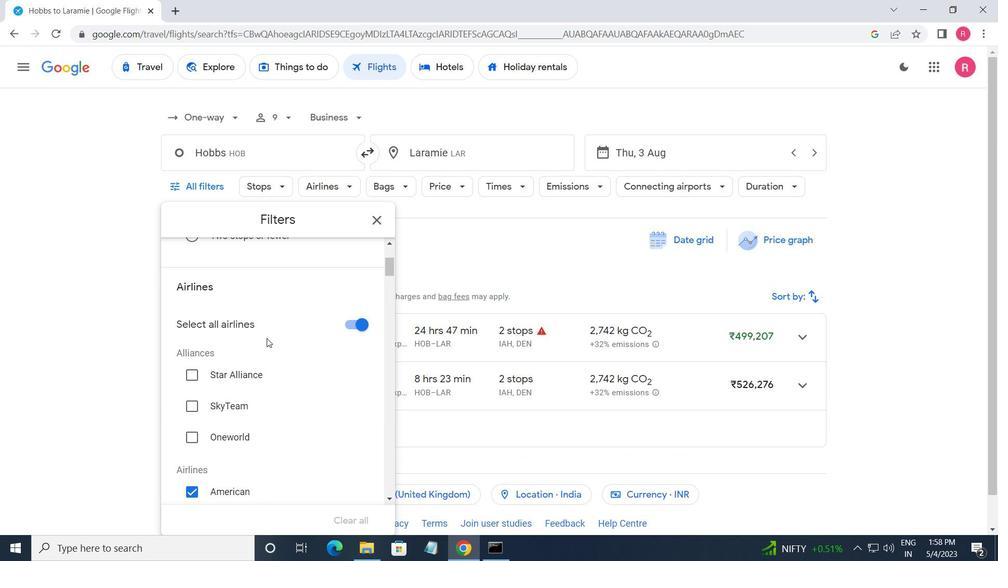 
Action: Mouse moved to (297, 324)
Screenshot: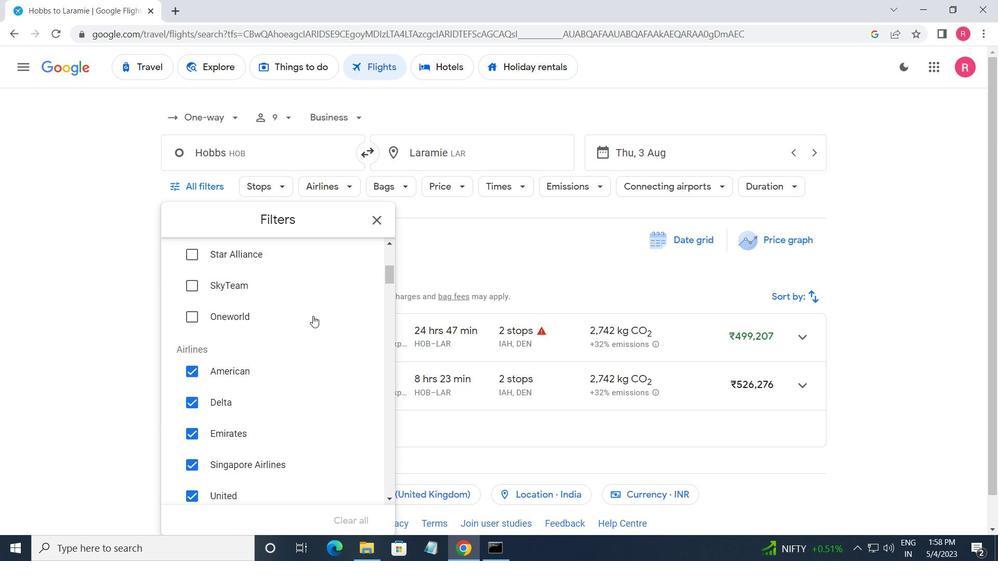 
Action: Mouse scrolled (297, 325) with delta (0, 0)
Screenshot: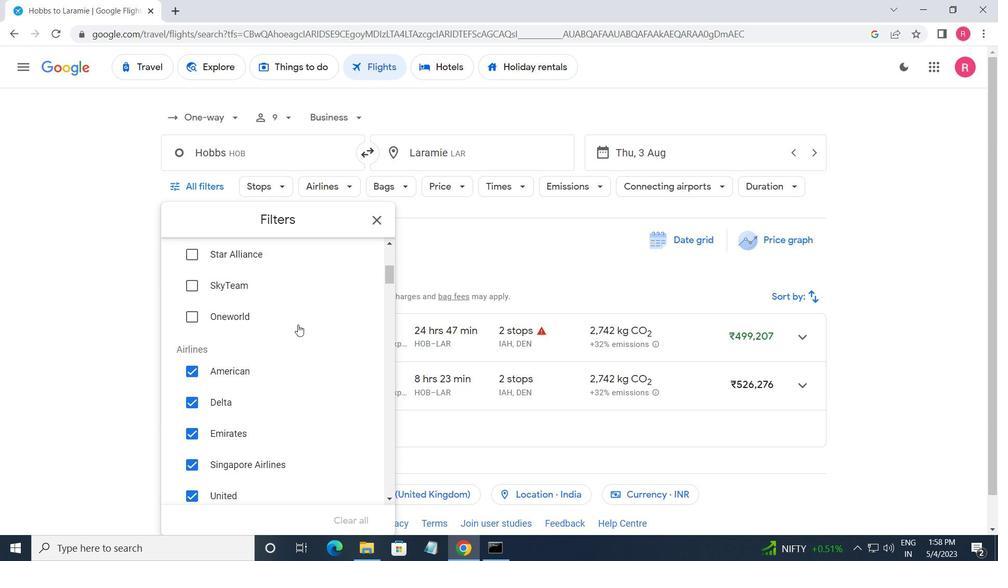 
Action: Mouse moved to (349, 269)
Screenshot: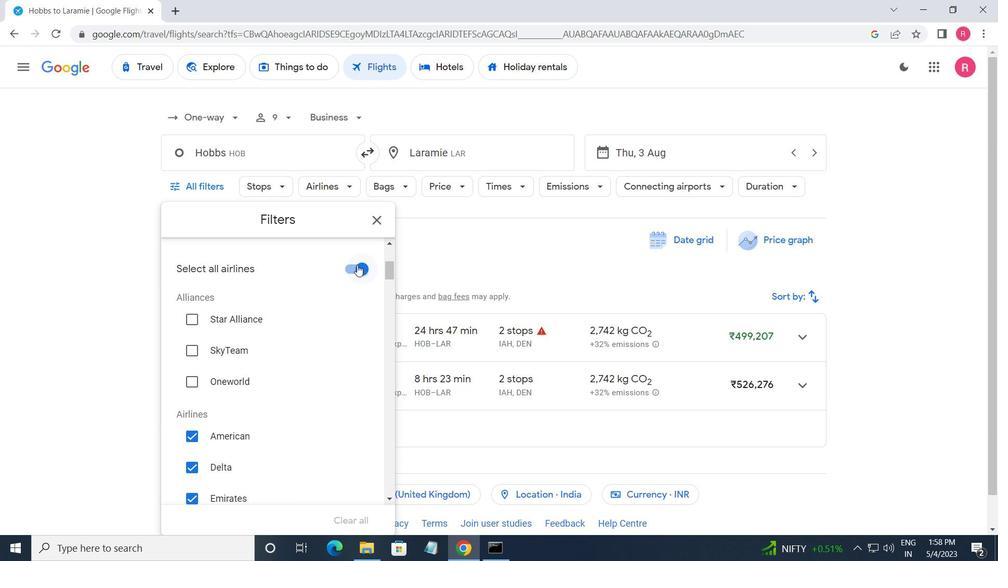 
Action: Mouse pressed left at (349, 269)
Screenshot: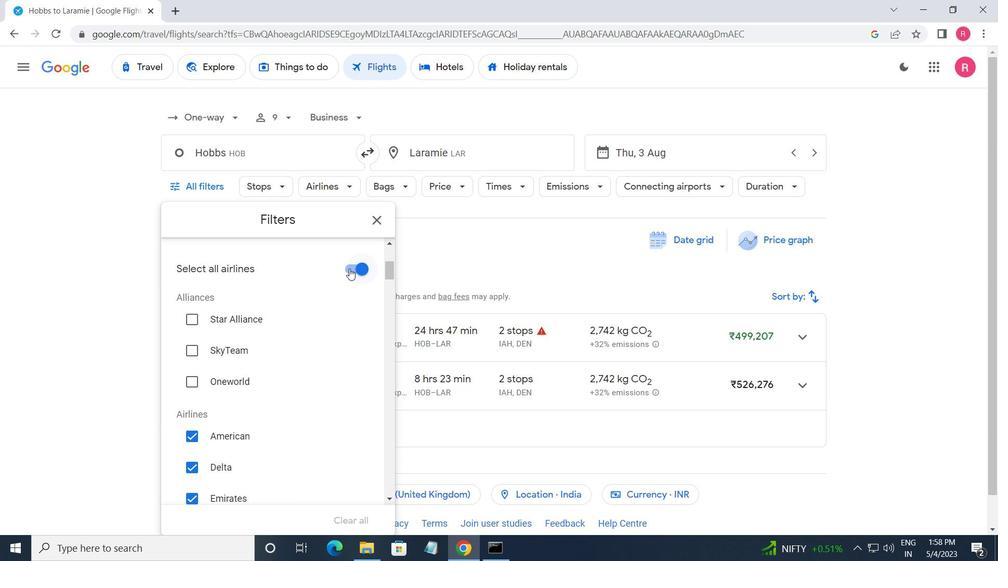 
Action: Mouse moved to (291, 331)
Screenshot: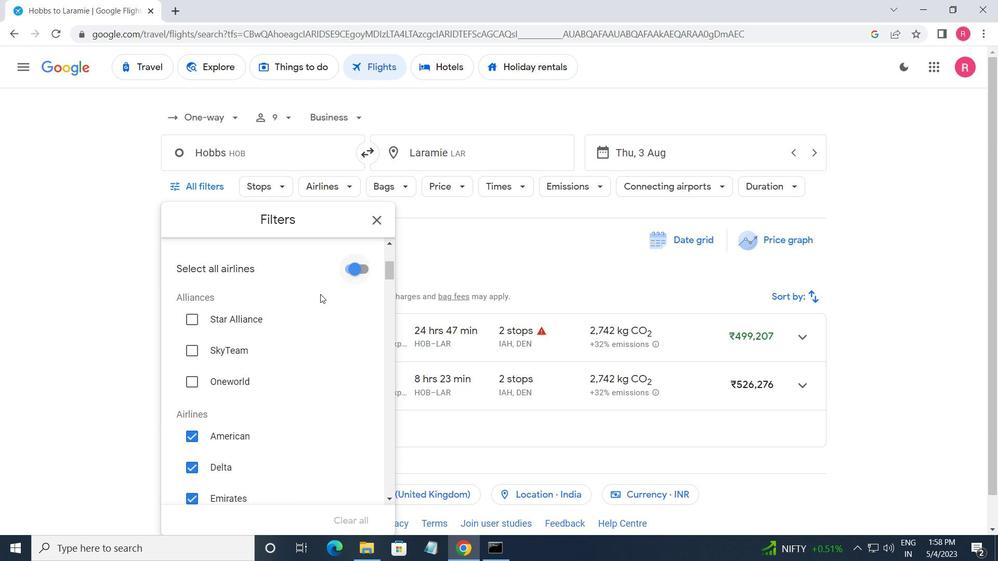 
Action: Mouse scrolled (291, 330) with delta (0, 0)
Screenshot: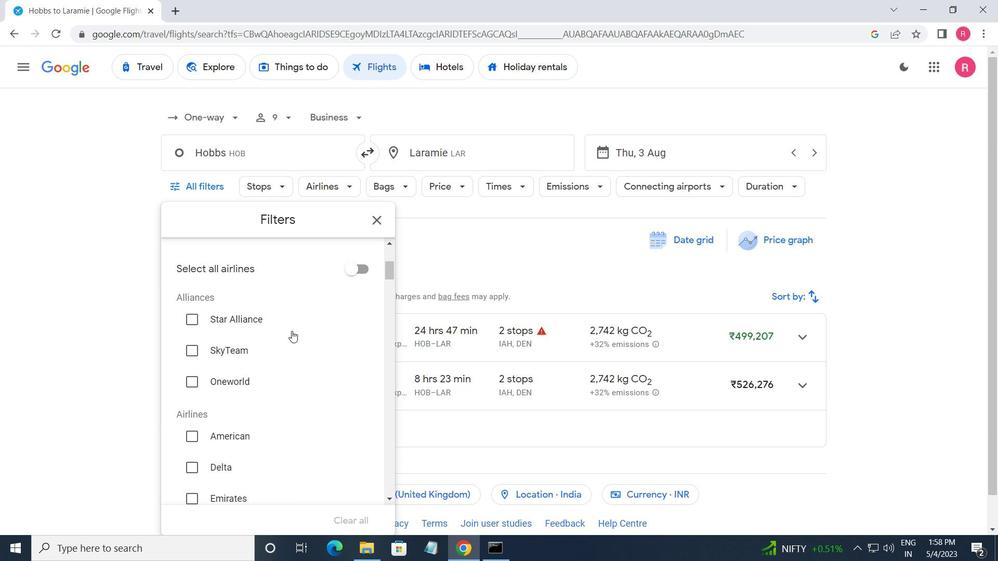 
Action: Mouse scrolled (291, 330) with delta (0, 0)
Screenshot: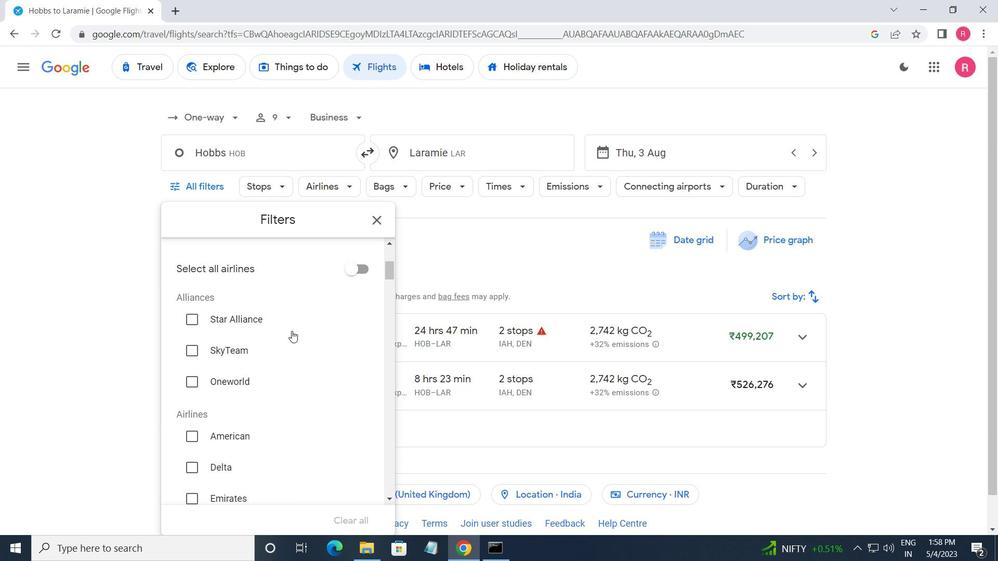 
Action: Mouse moved to (291, 331)
Screenshot: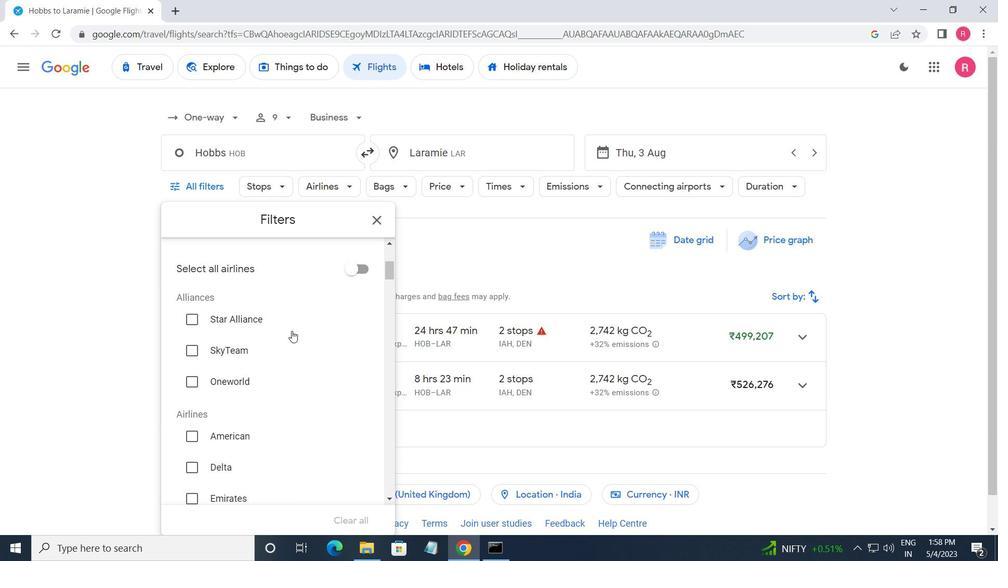 
Action: Mouse scrolled (291, 331) with delta (0, 0)
Screenshot: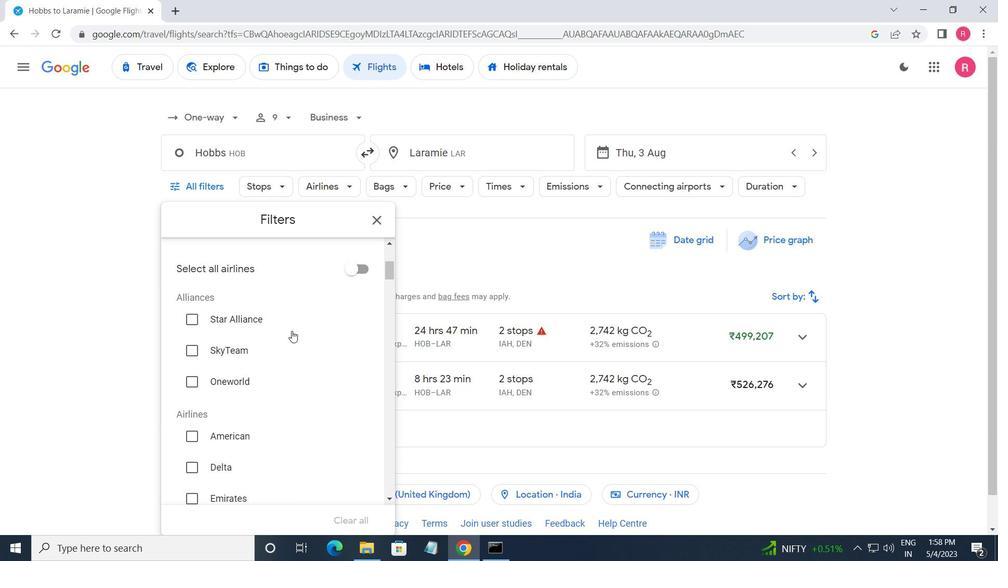 
Action: Mouse scrolled (291, 331) with delta (0, 0)
Screenshot: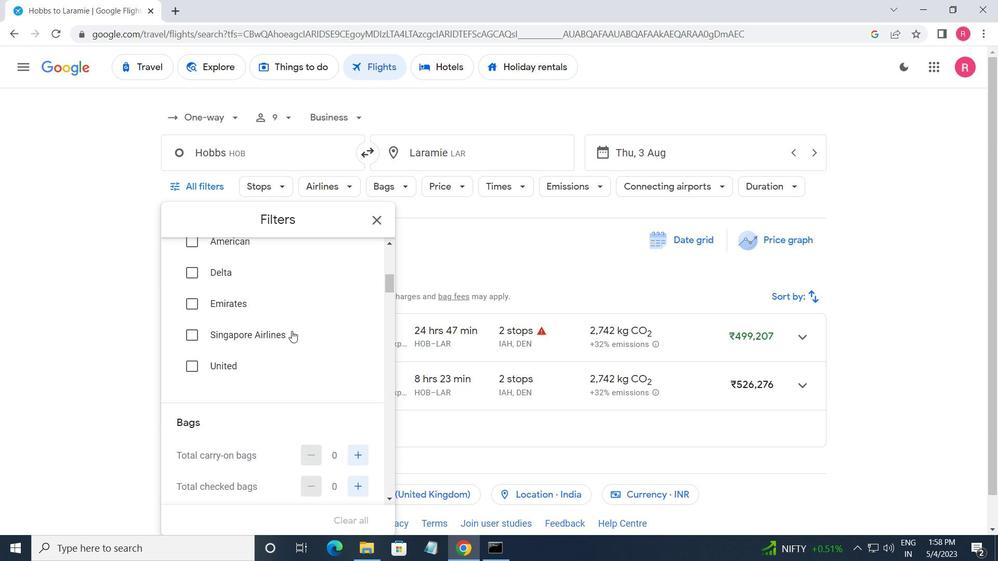 
Action: Mouse moved to (356, 388)
Screenshot: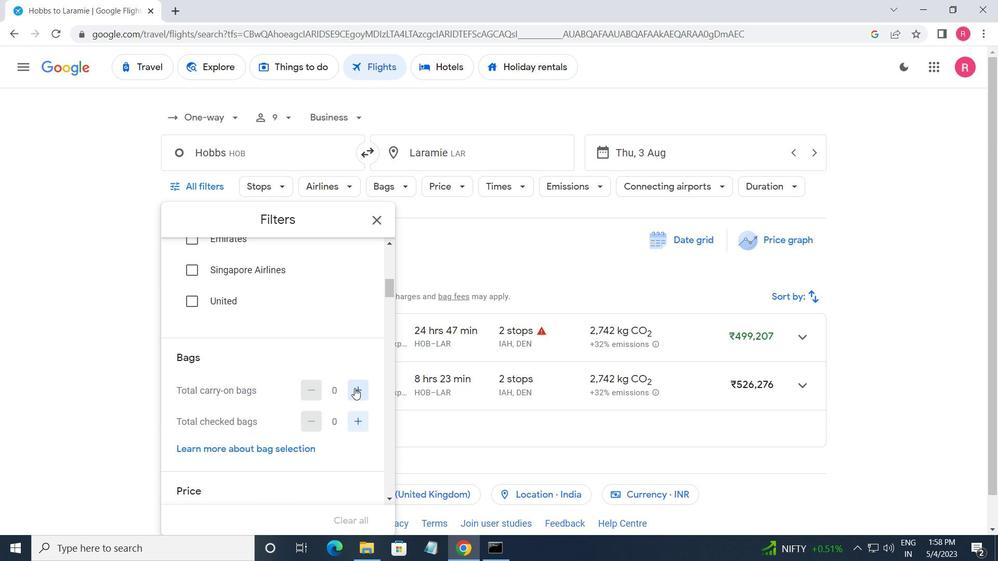 
Action: Mouse pressed left at (356, 388)
Screenshot: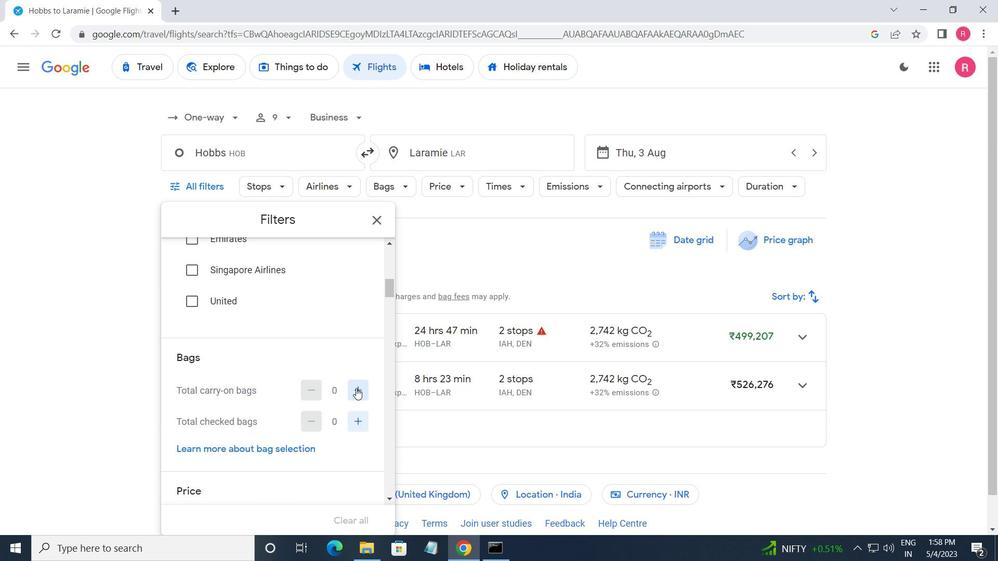 
Action: Mouse moved to (214, 378)
Screenshot: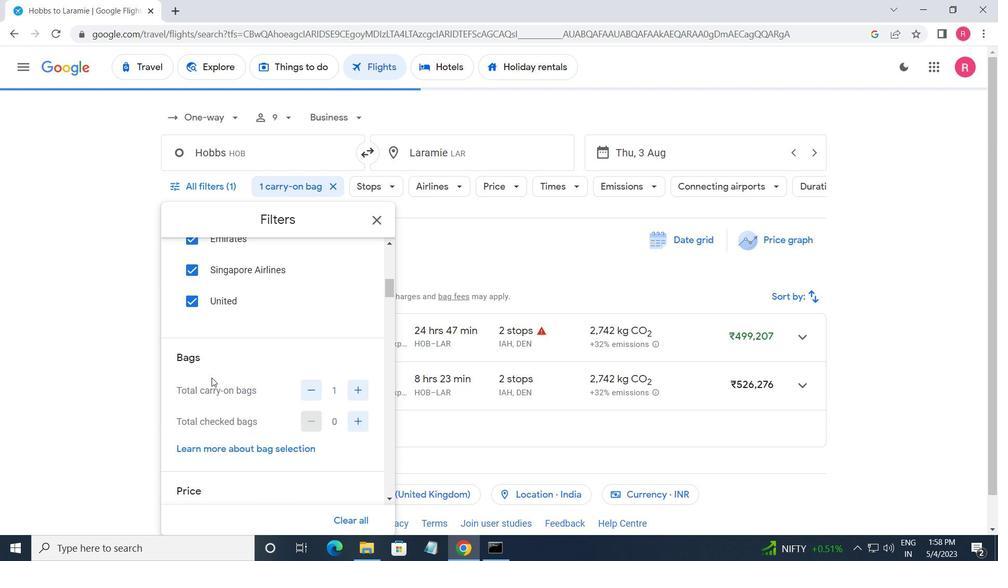 
Action: Mouse scrolled (214, 377) with delta (0, 0)
Screenshot: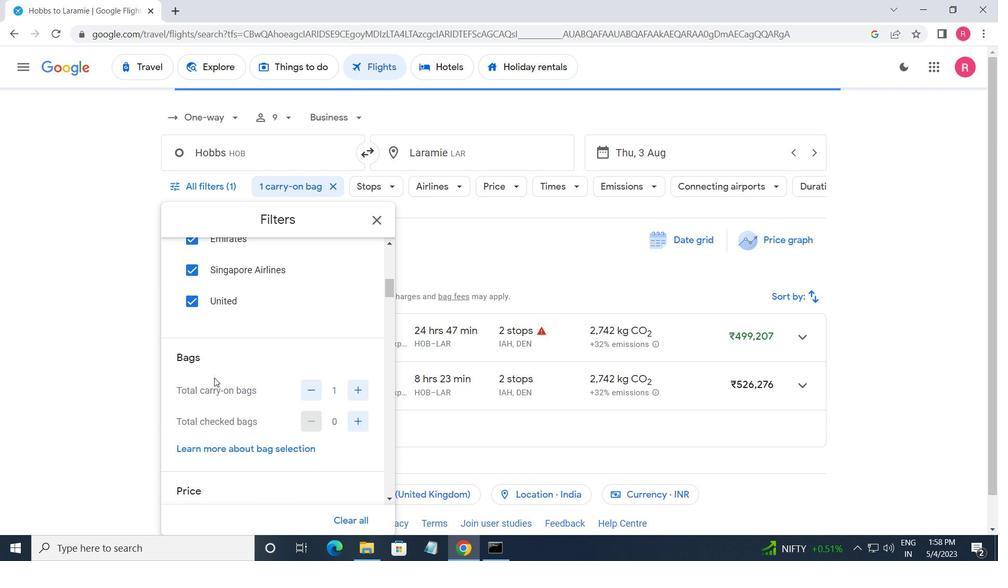 
Action: Mouse moved to (236, 374)
Screenshot: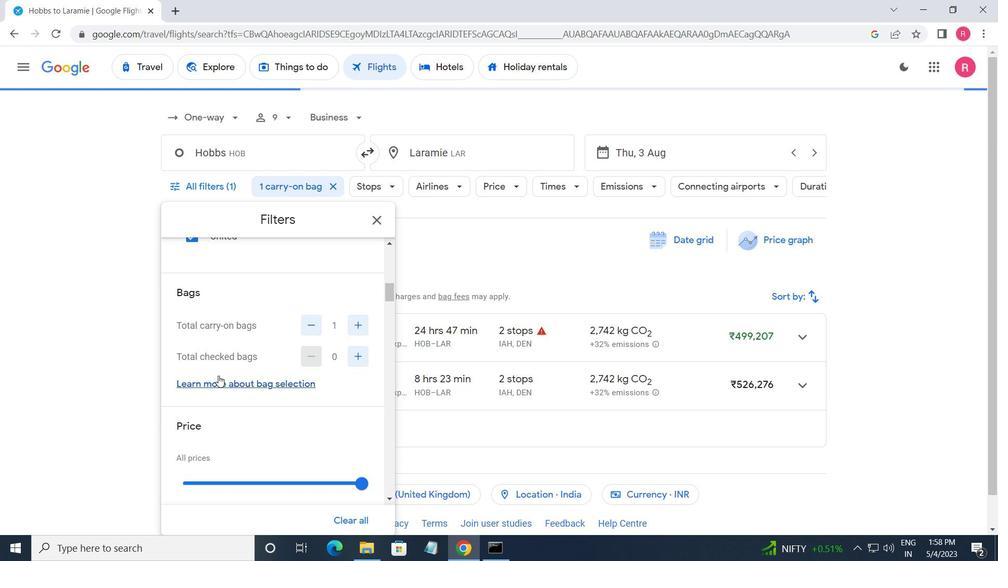 
Action: Mouse scrolled (236, 373) with delta (0, 0)
Screenshot: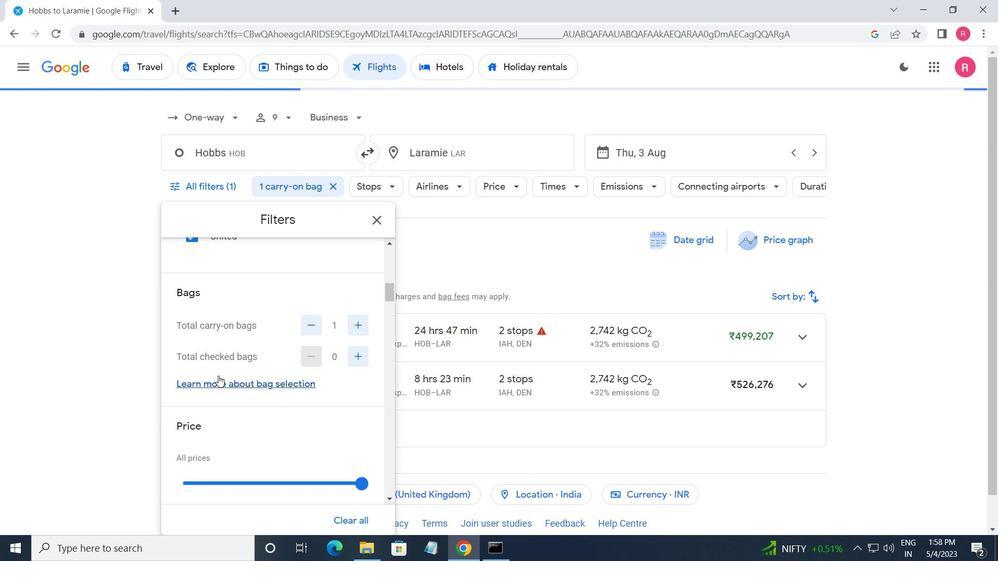 
Action: Mouse moved to (238, 377)
Screenshot: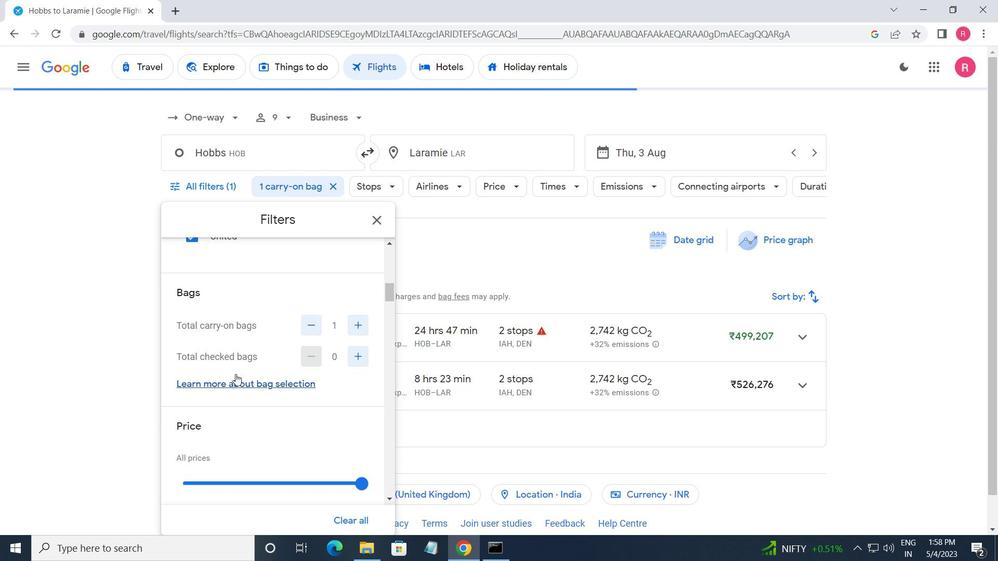 
Action: Mouse scrolled (238, 376) with delta (0, 0)
Screenshot: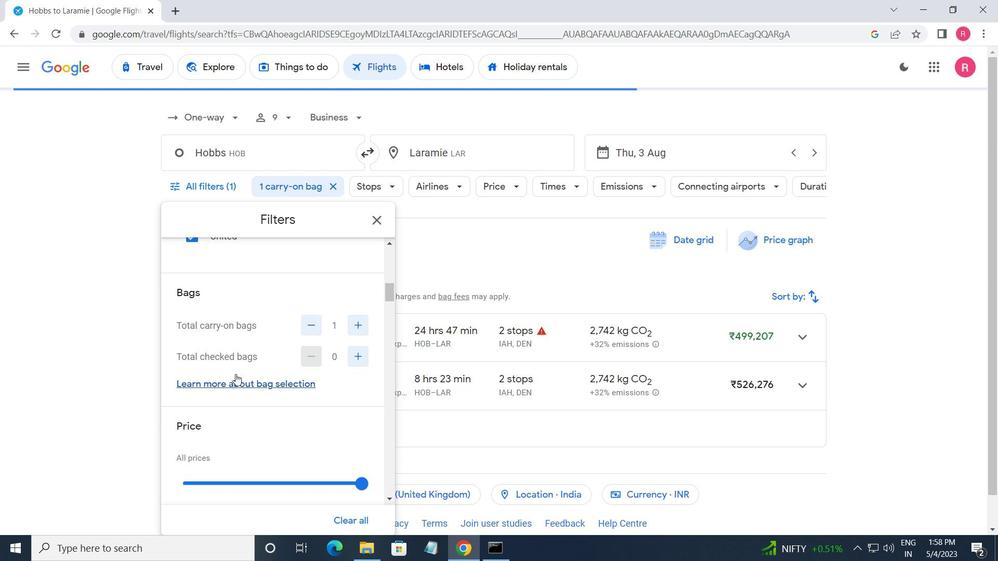 
Action: Mouse moved to (358, 356)
Screenshot: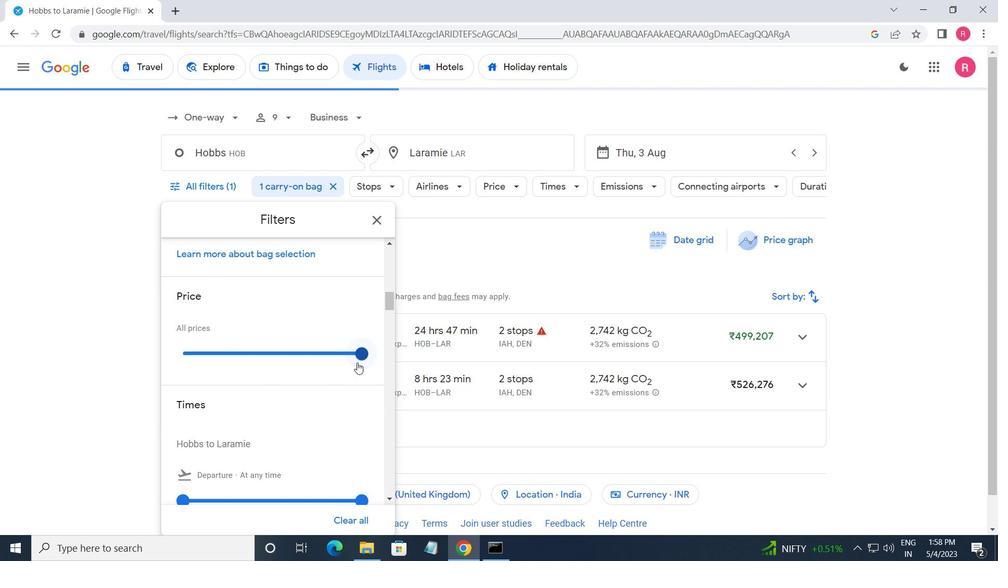 
Action: Mouse pressed left at (358, 356)
Screenshot: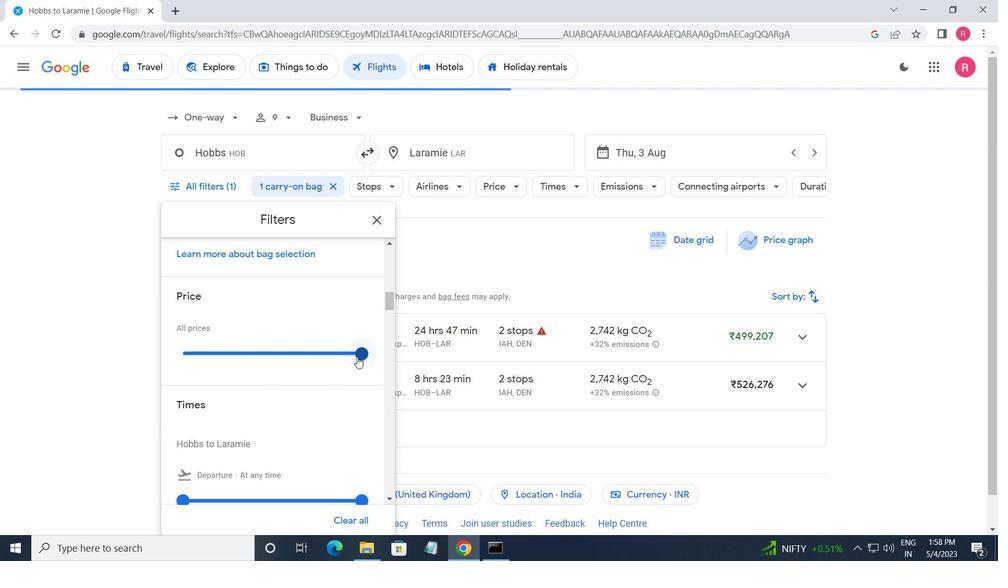 
Action: Mouse moved to (261, 340)
Screenshot: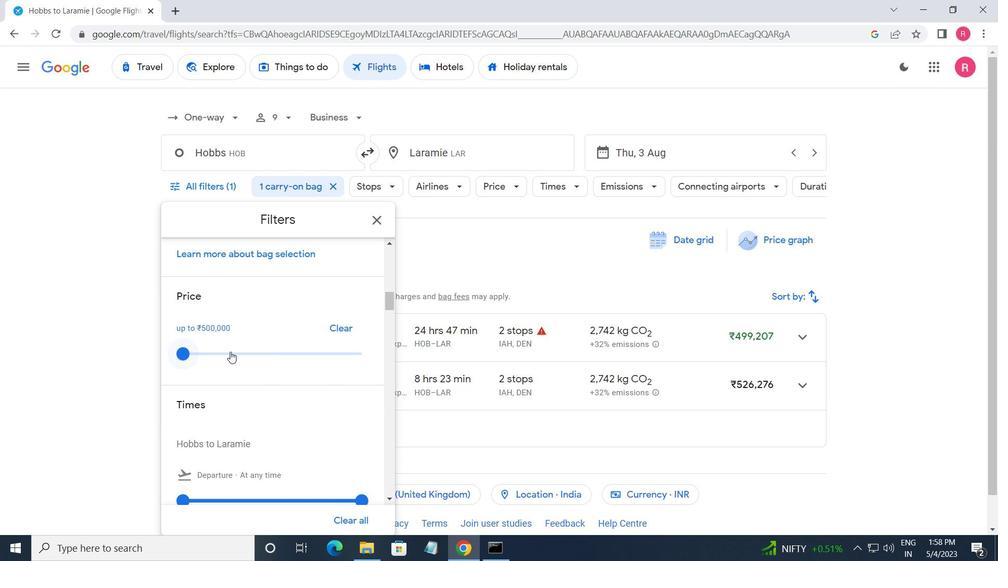 
Action: Mouse scrolled (261, 339) with delta (0, 0)
Screenshot: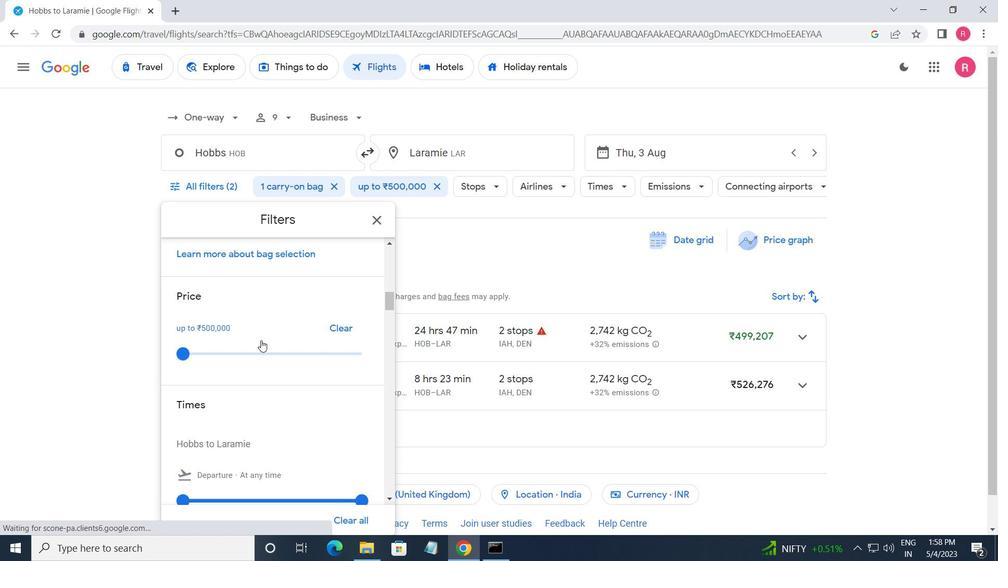 
Action: Mouse moved to (261, 341)
Screenshot: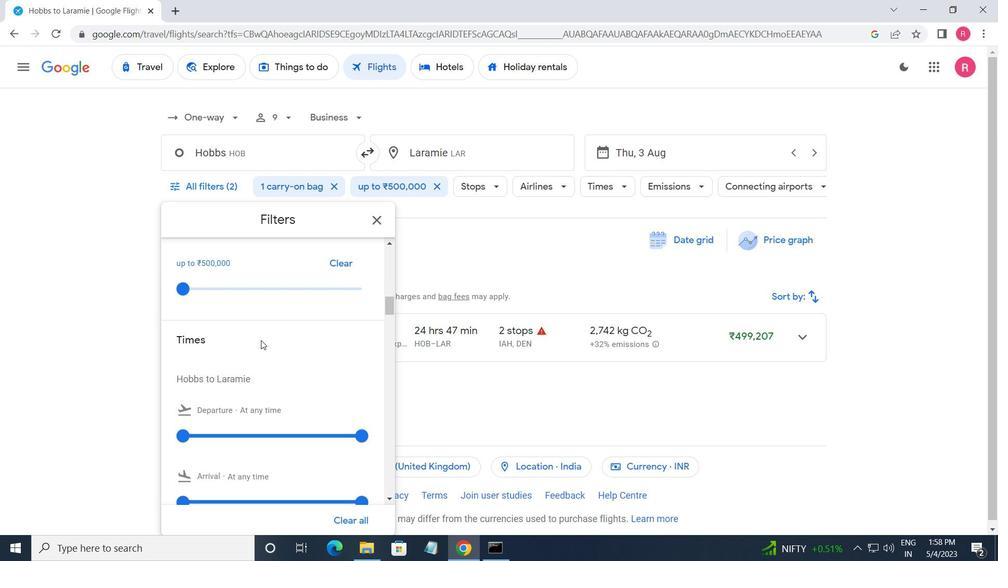 
Action: Mouse scrolled (261, 341) with delta (0, 0)
Screenshot: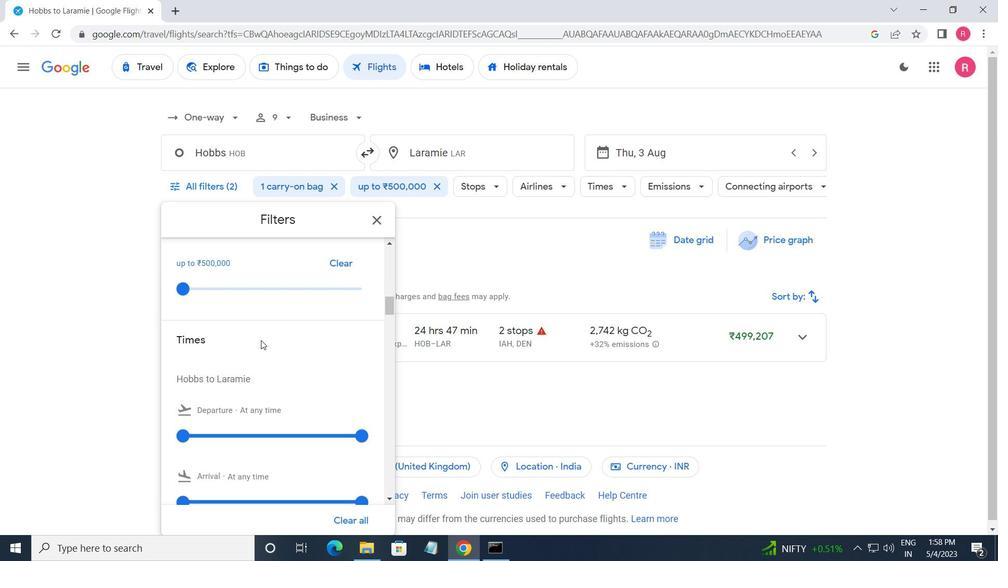 
Action: Mouse moved to (180, 369)
Screenshot: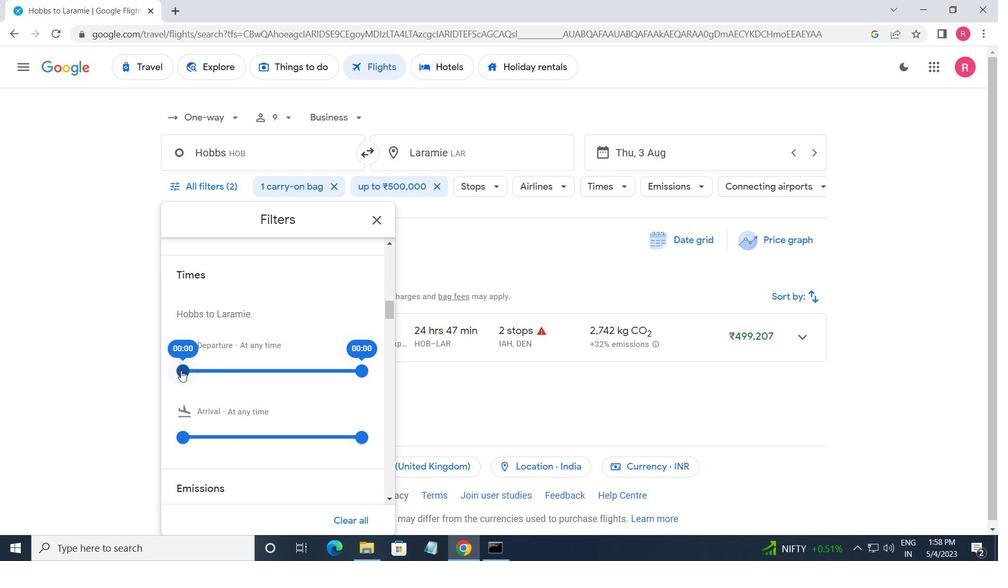 
Action: Mouse pressed left at (180, 369)
Screenshot: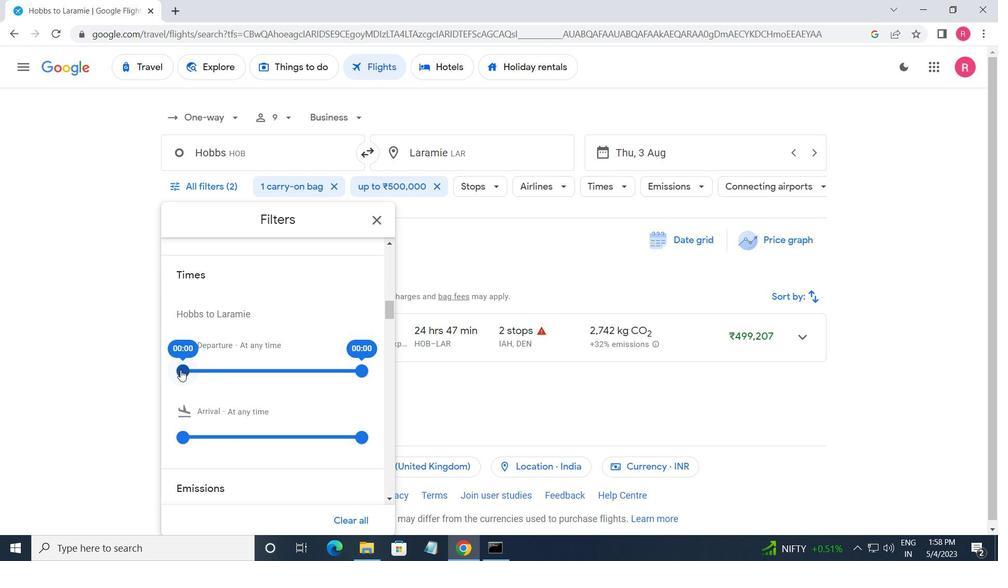 
Action: Mouse moved to (361, 371)
Screenshot: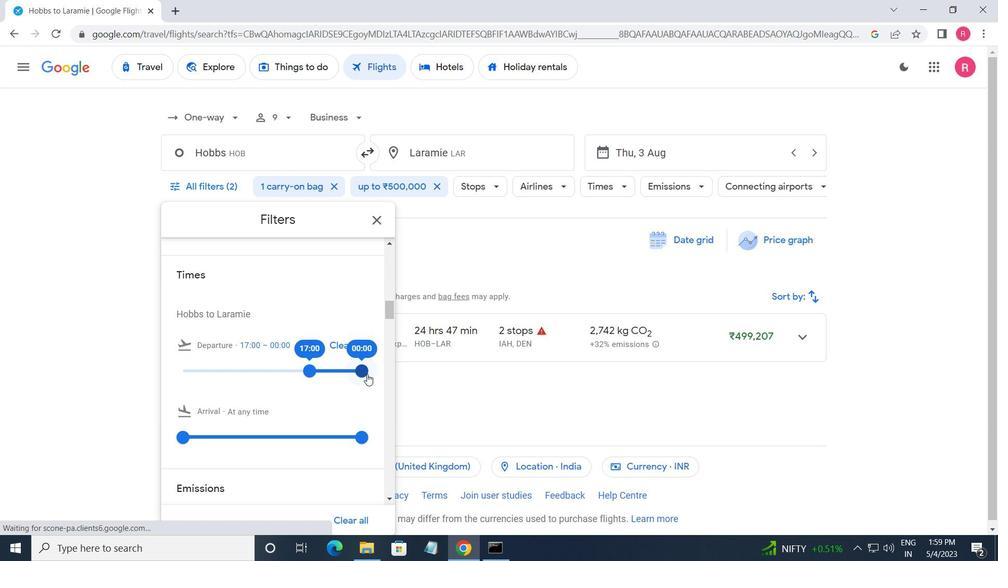 
Action: Mouse pressed left at (361, 371)
Screenshot: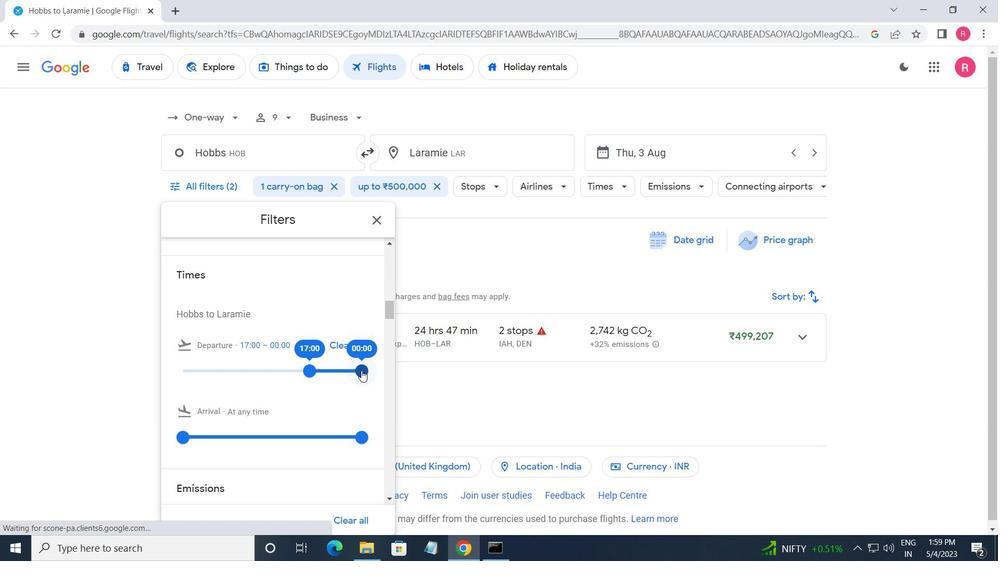 
Action: Mouse moved to (374, 221)
Screenshot: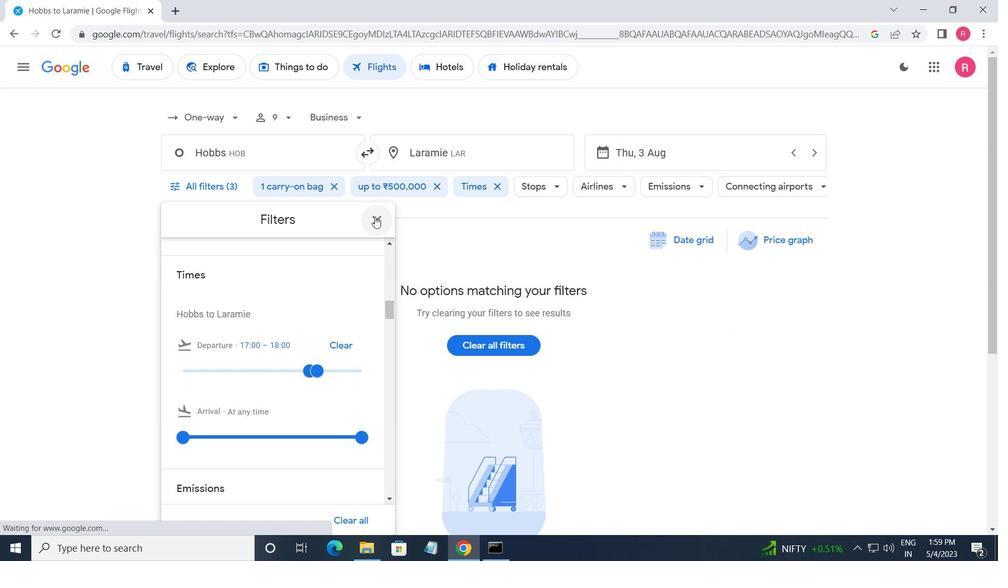 
Action: Mouse pressed left at (374, 221)
Screenshot: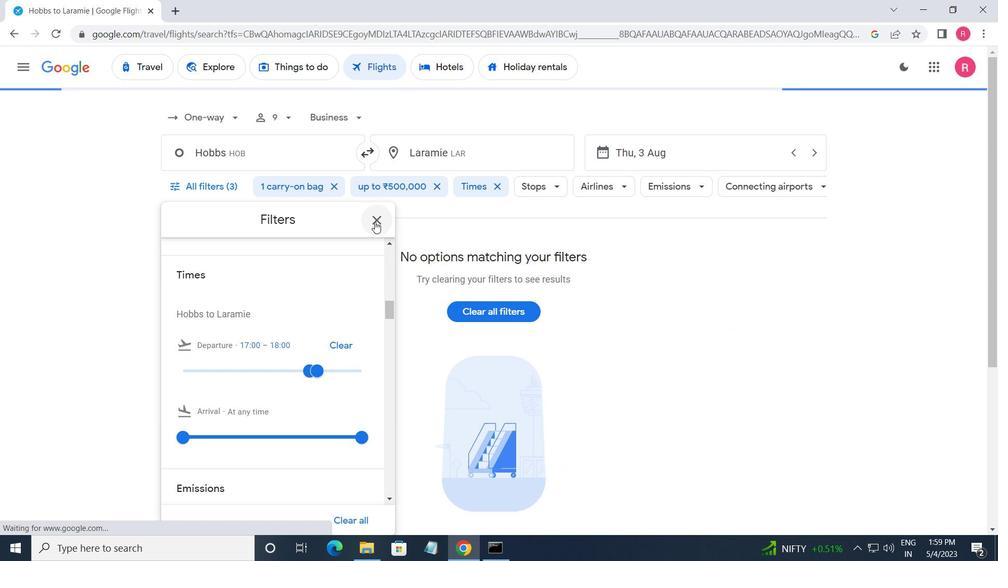 
